 Task: Create a due date automation trigger when advanced on, on the monday of the week a card is due add dates due in 1 working days at 11:00 AM.
Action: Mouse moved to (1258, 92)
Screenshot: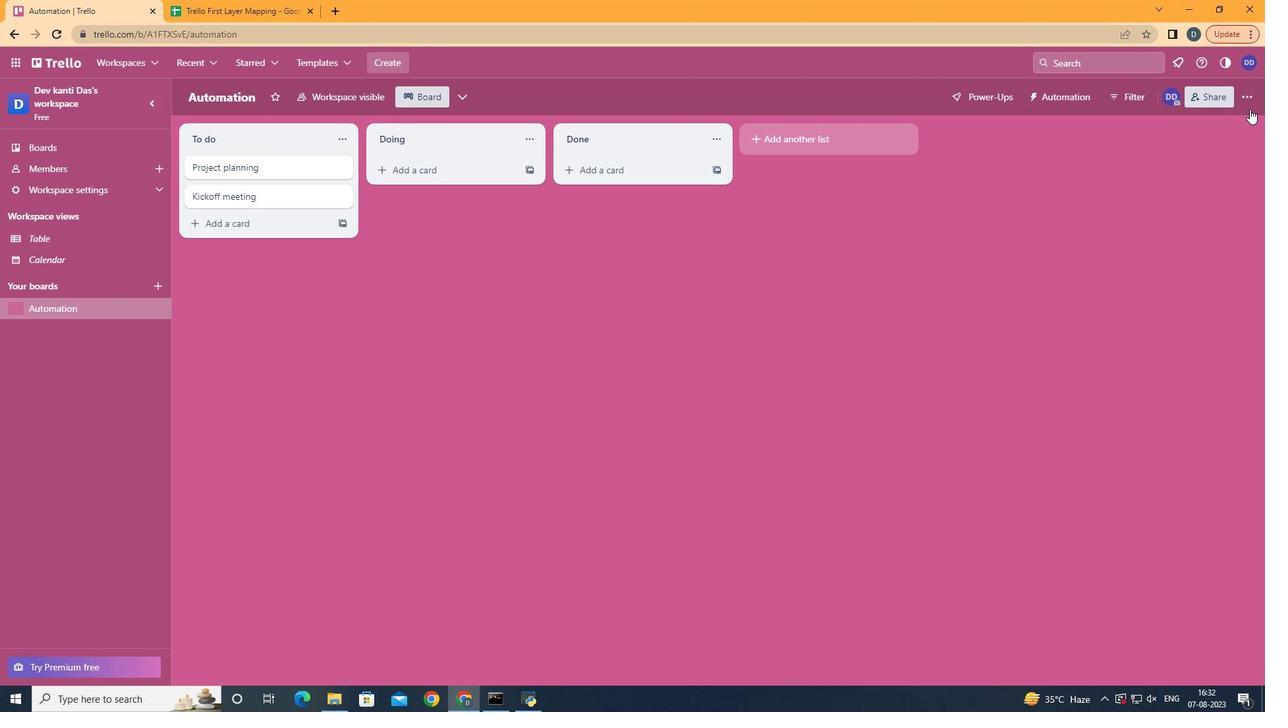 
Action: Mouse pressed left at (1258, 92)
Screenshot: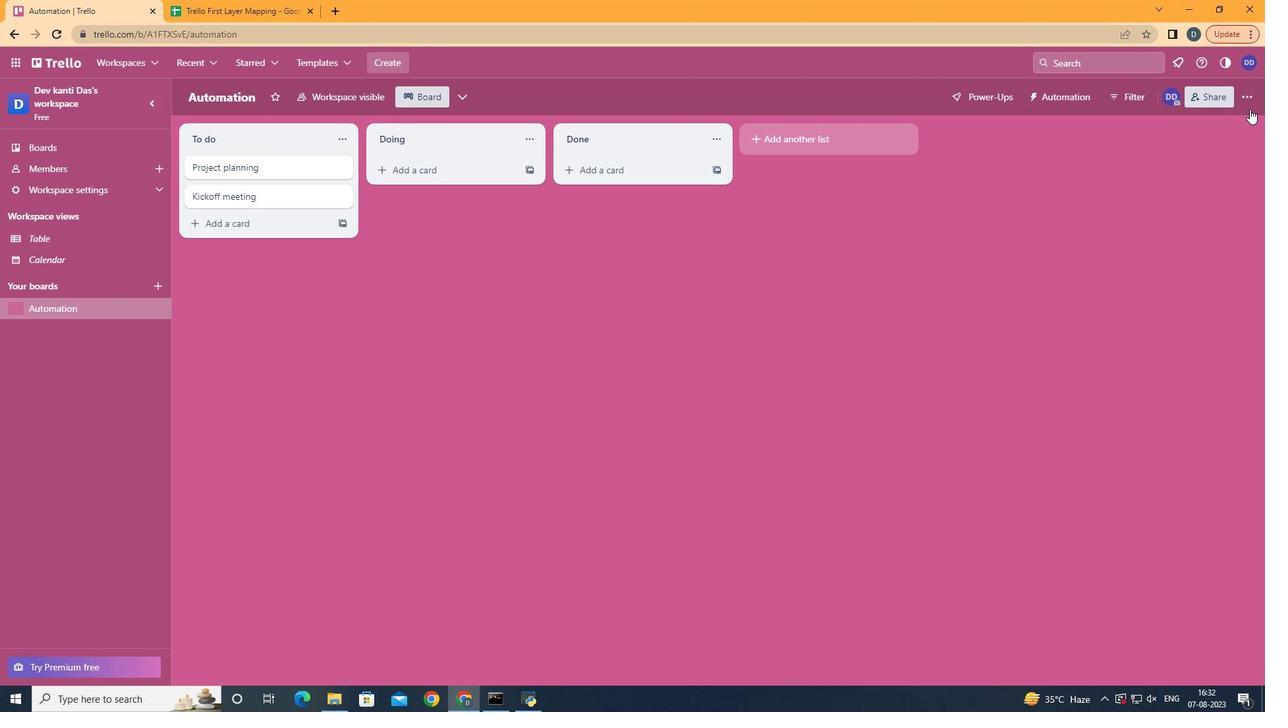 
Action: Mouse moved to (1257, 96)
Screenshot: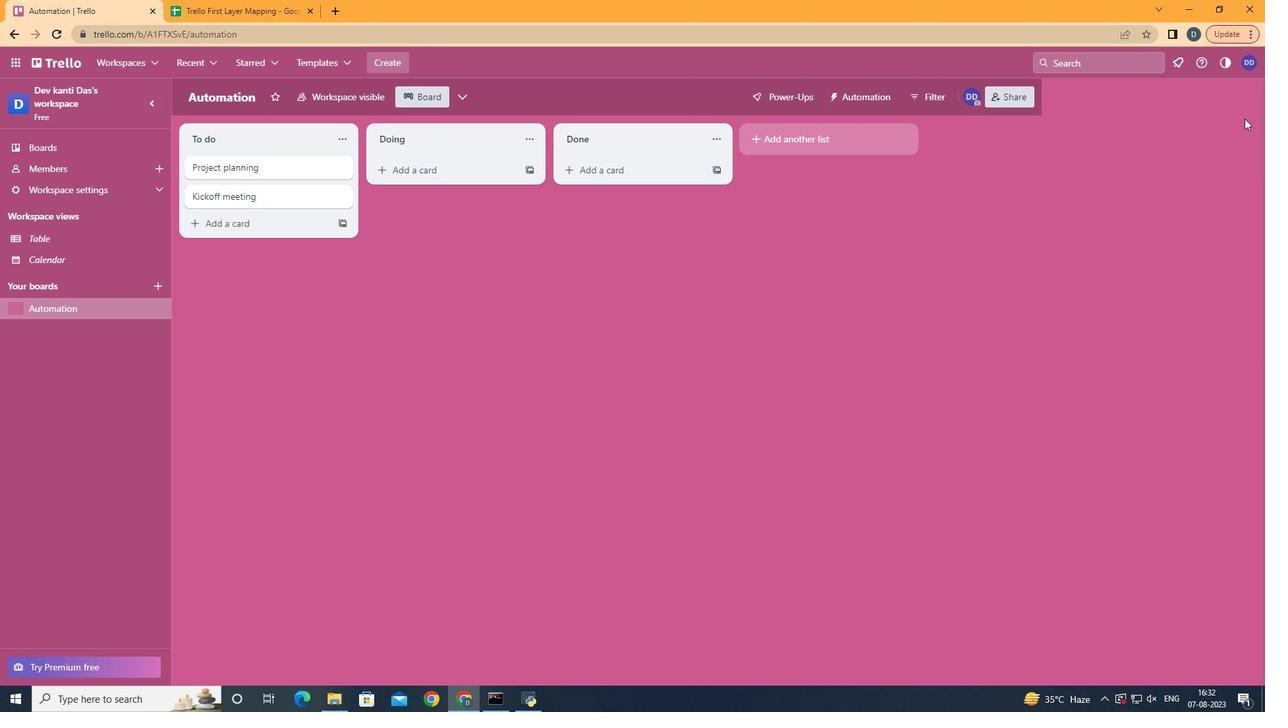 
Action: Mouse pressed left at (1257, 96)
Screenshot: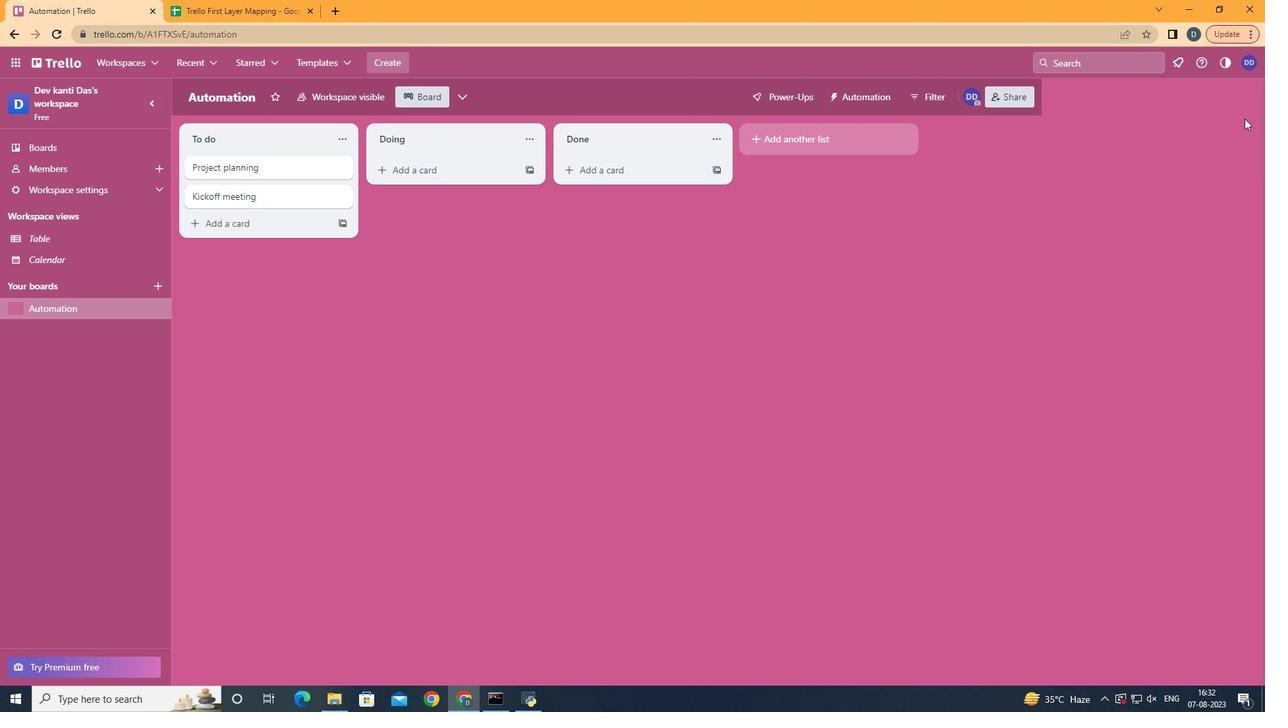 
Action: Mouse moved to (1164, 278)
Screenshot: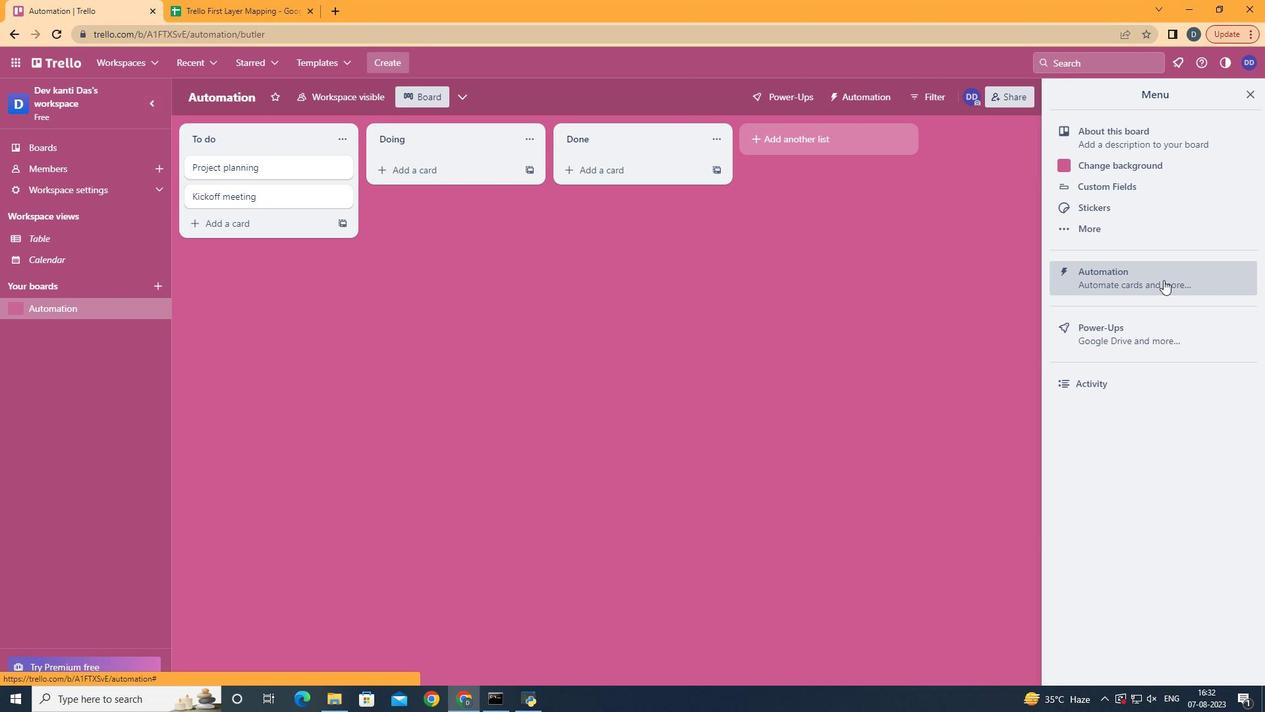 
Action: Mouse pressed left at (1164, 278)
Screenshot: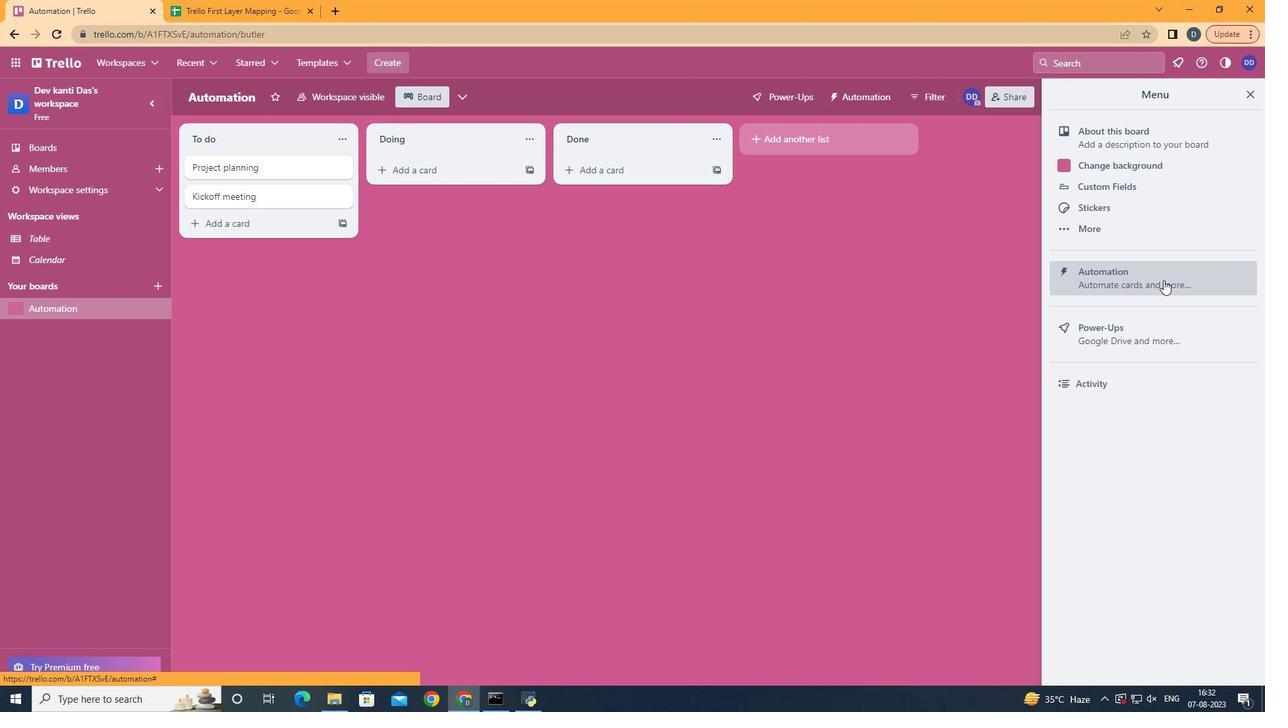 
Action: Mouse moved to (250, 270)
Screenshot: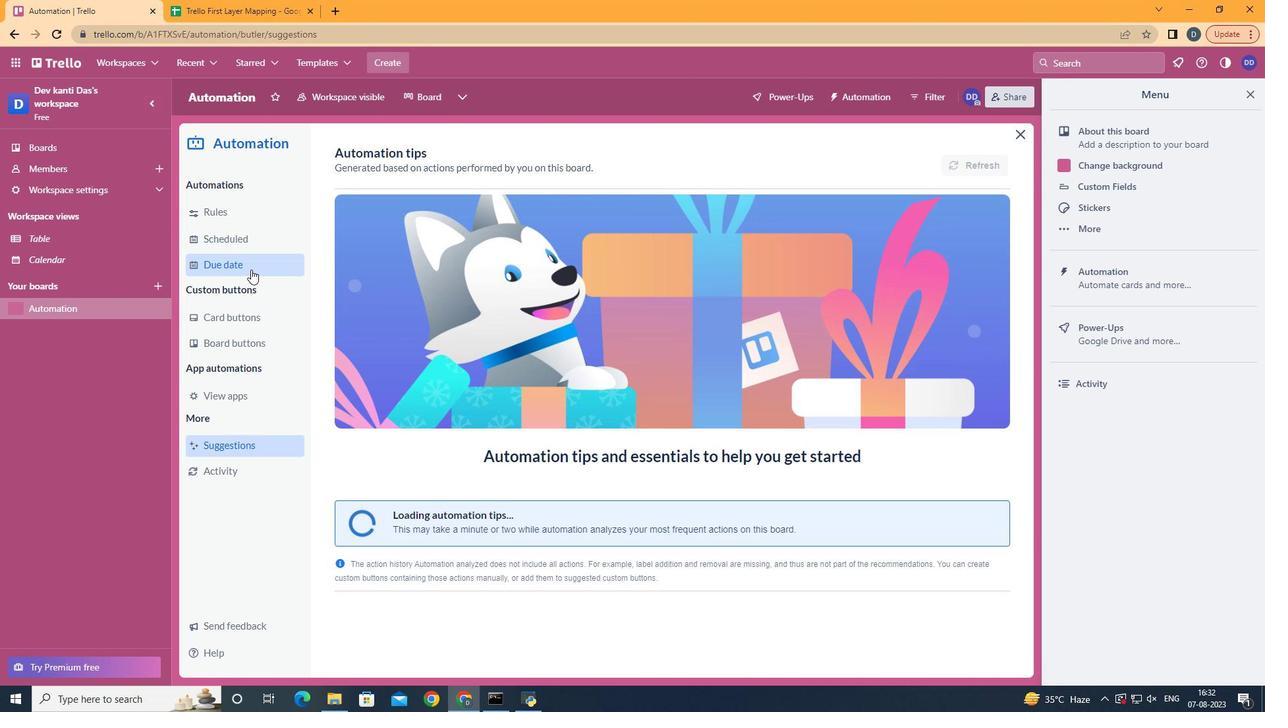 
Action: Mouse pressed left at (250, 270)
Screenshot: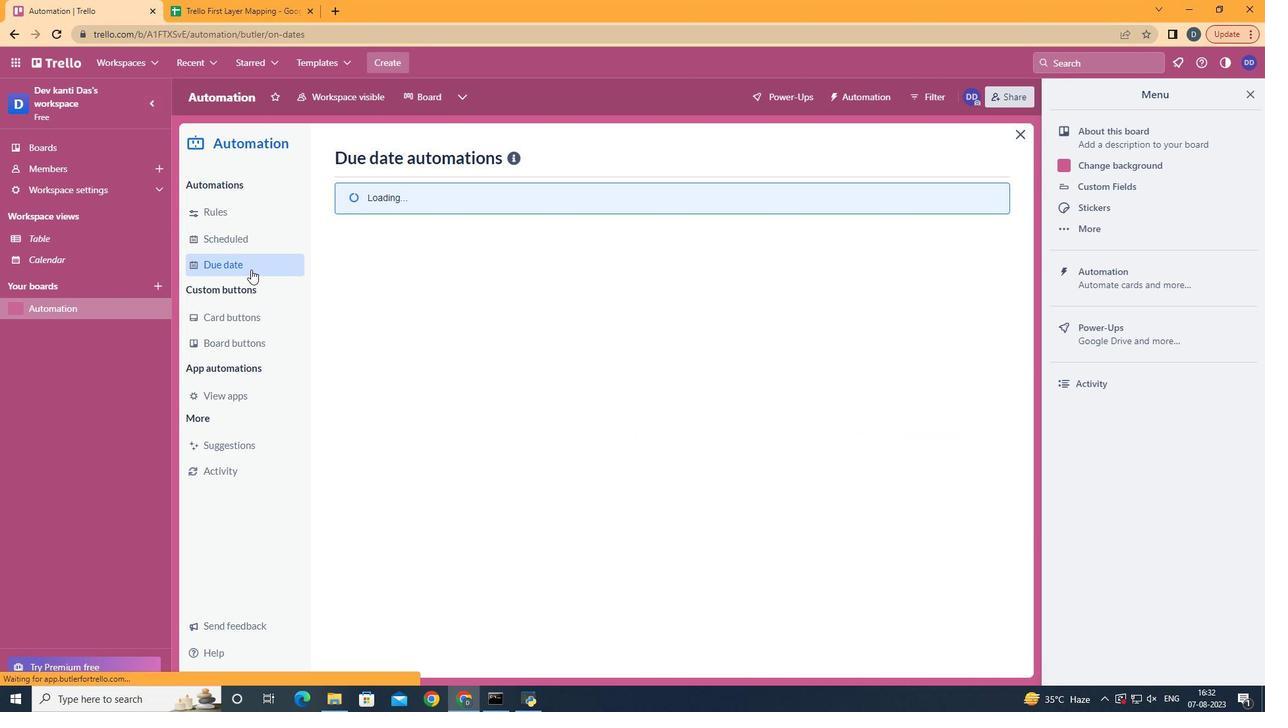 
Action: Mouse moved to (923, 156)
Screenshot: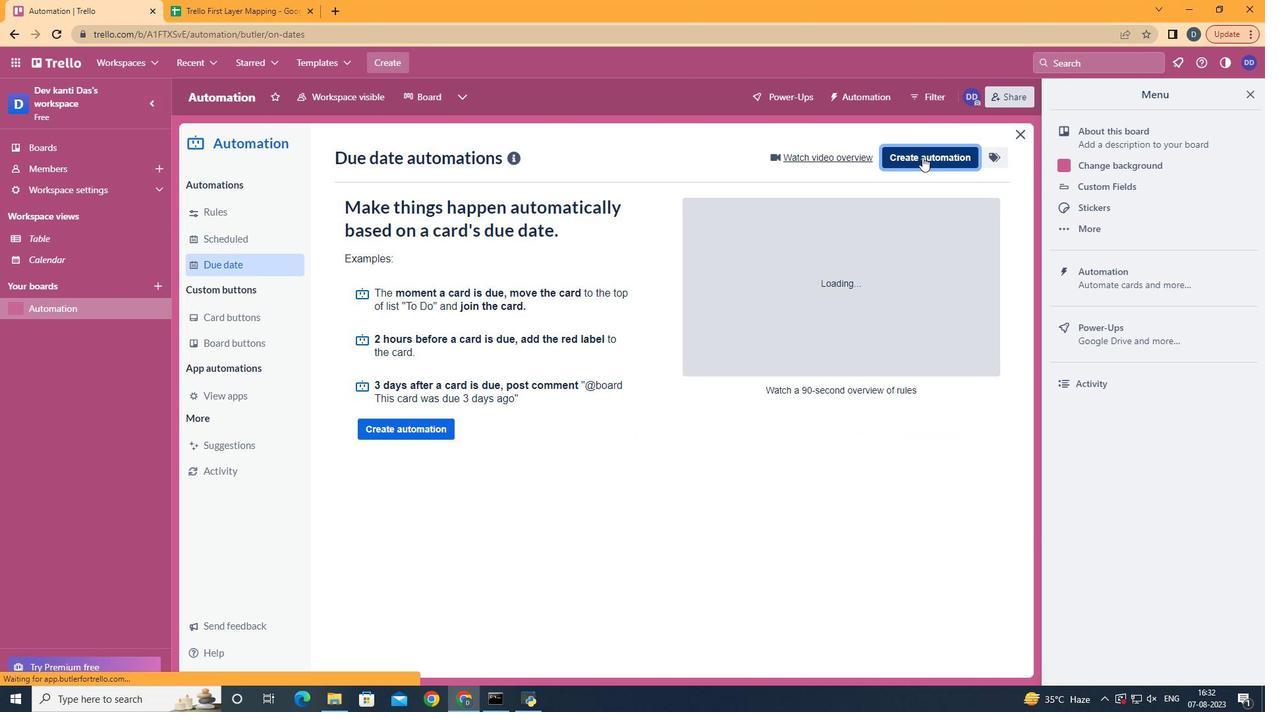 
Action: Mouse pressed left at (923, 156)
Screenshot: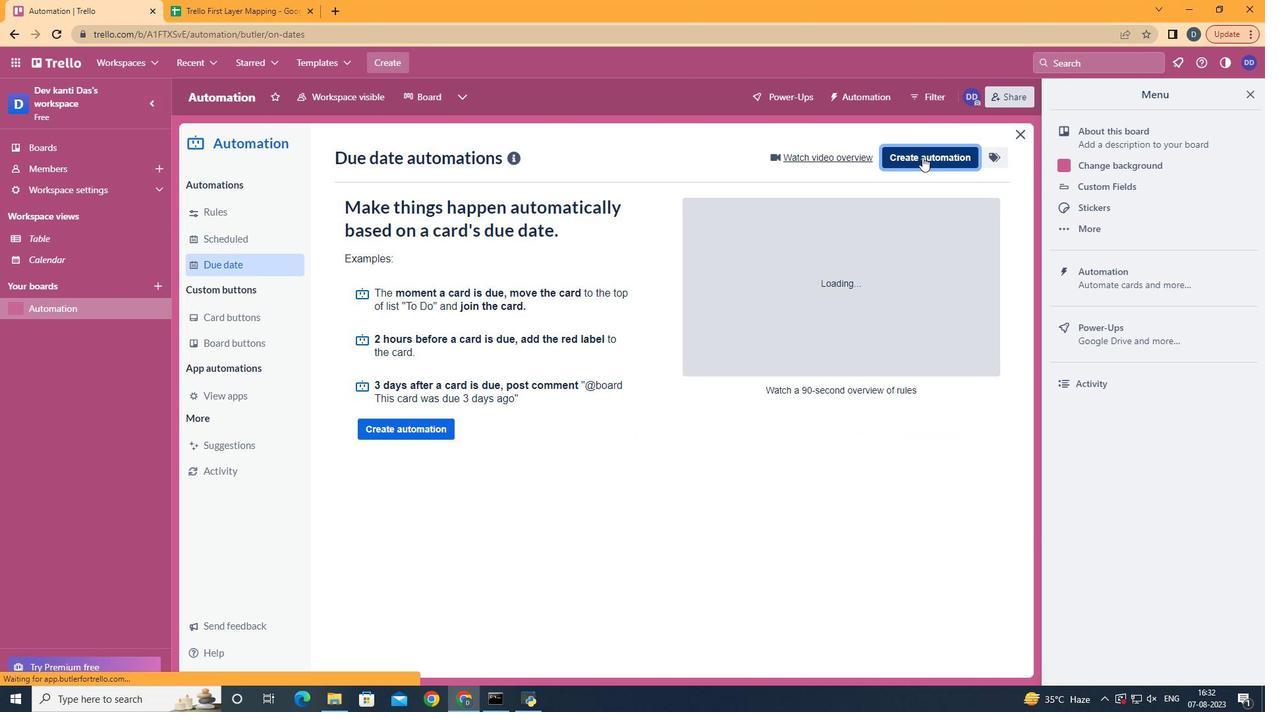 
Action: Mouse moved to (700, 282)
Screenshot: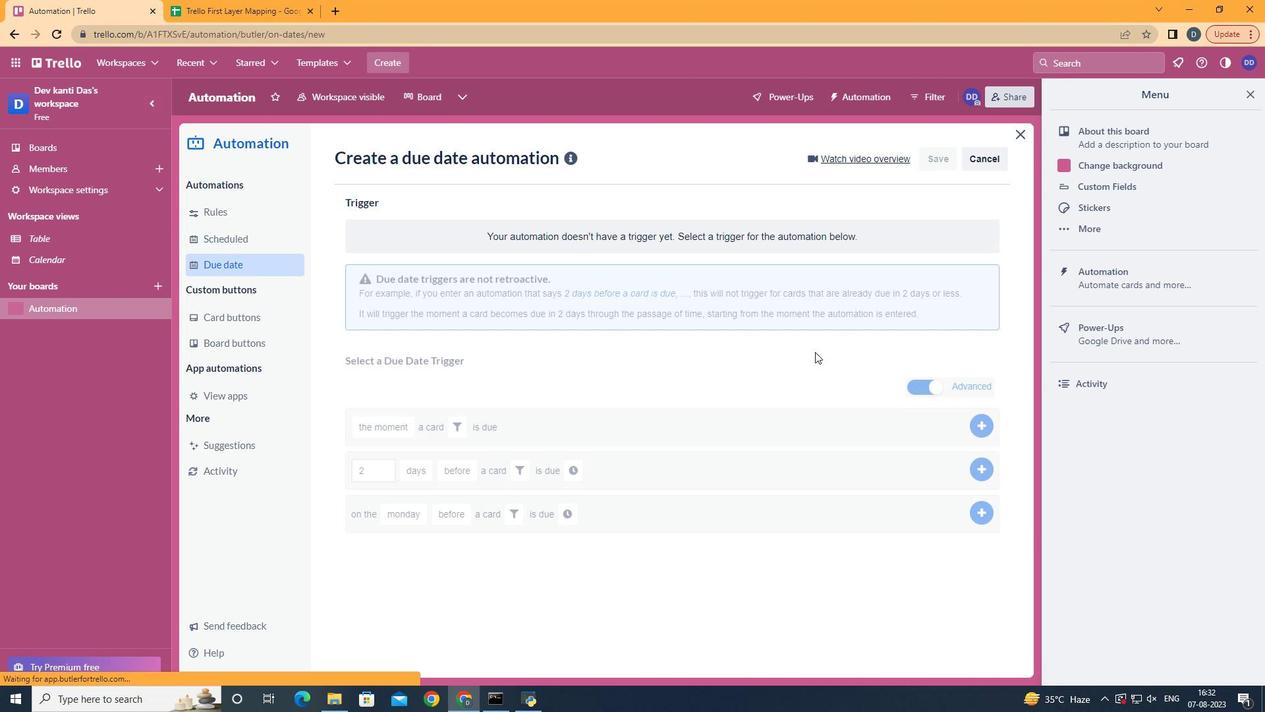 
Action: Mouse pressed left at (700, 282)
Screenshot: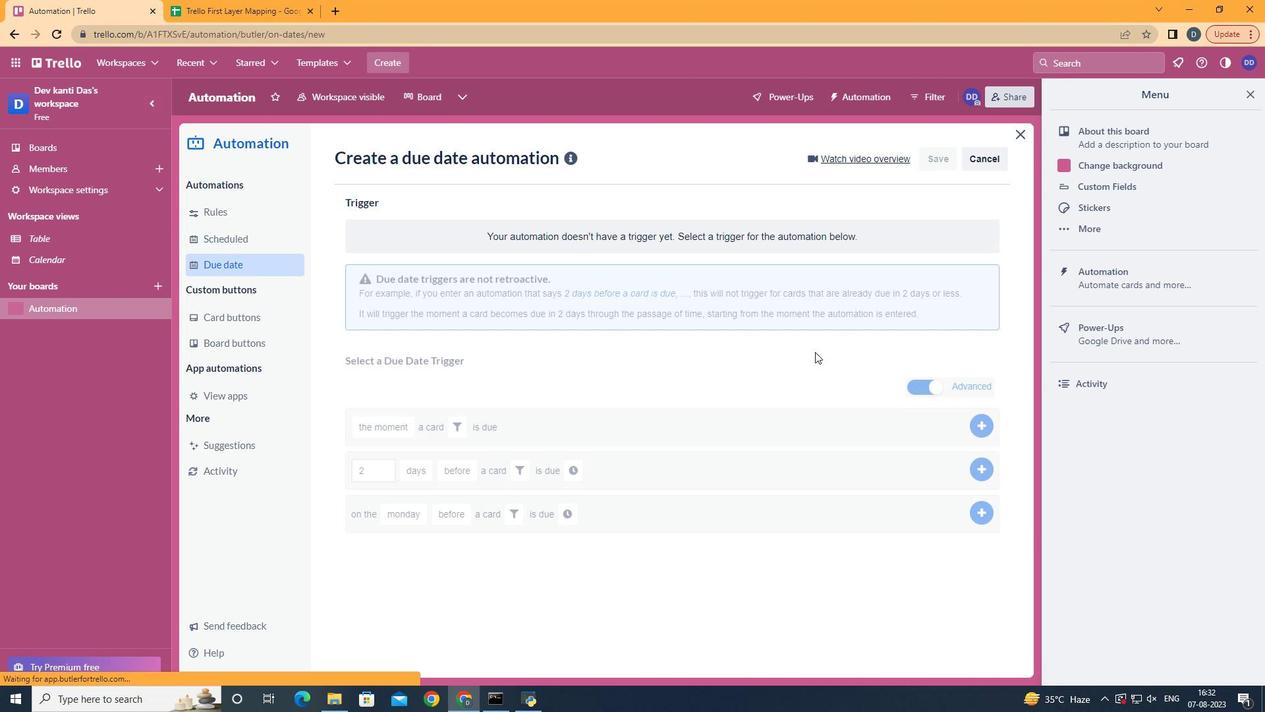 
Action: Mouse moved to (417, 344)
Screenshot: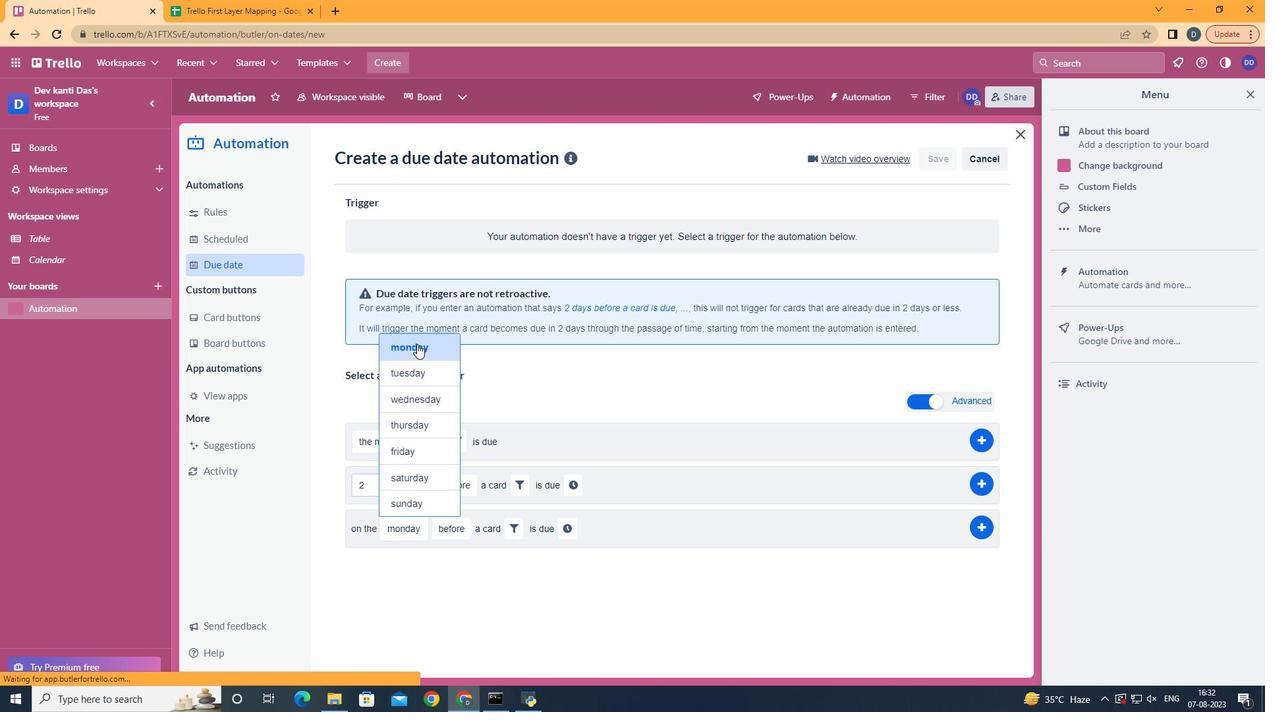 
Action: Mouse pressed left at (417, 344)
Screenshot: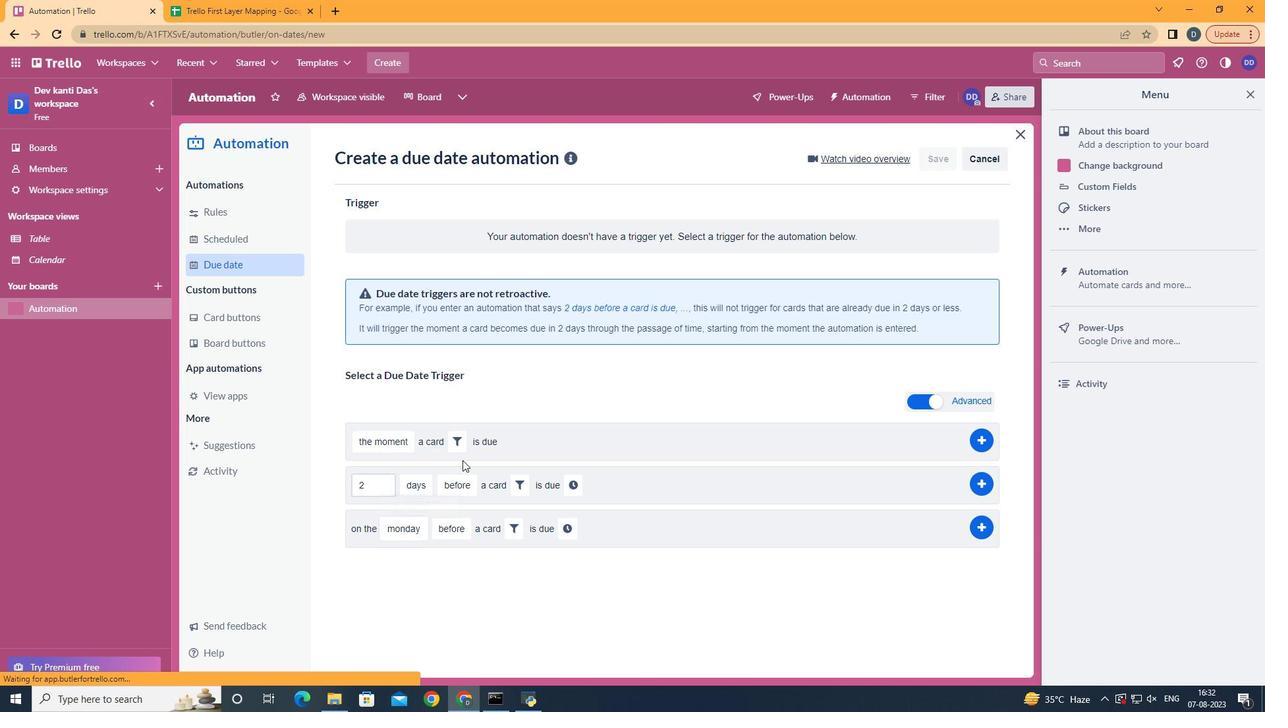 
Action: Mouse moved to (479, 610)
Screenshot: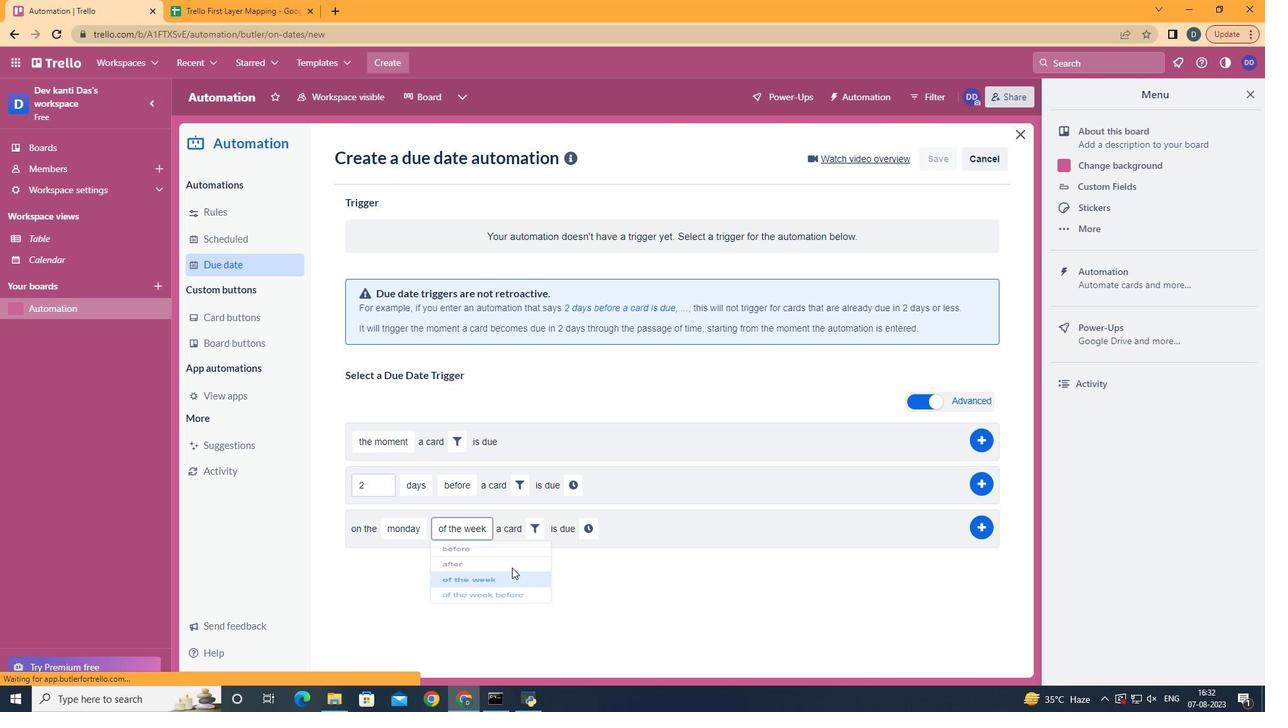 
Action: Mouse pressed left at (479, 610)
Screenshot: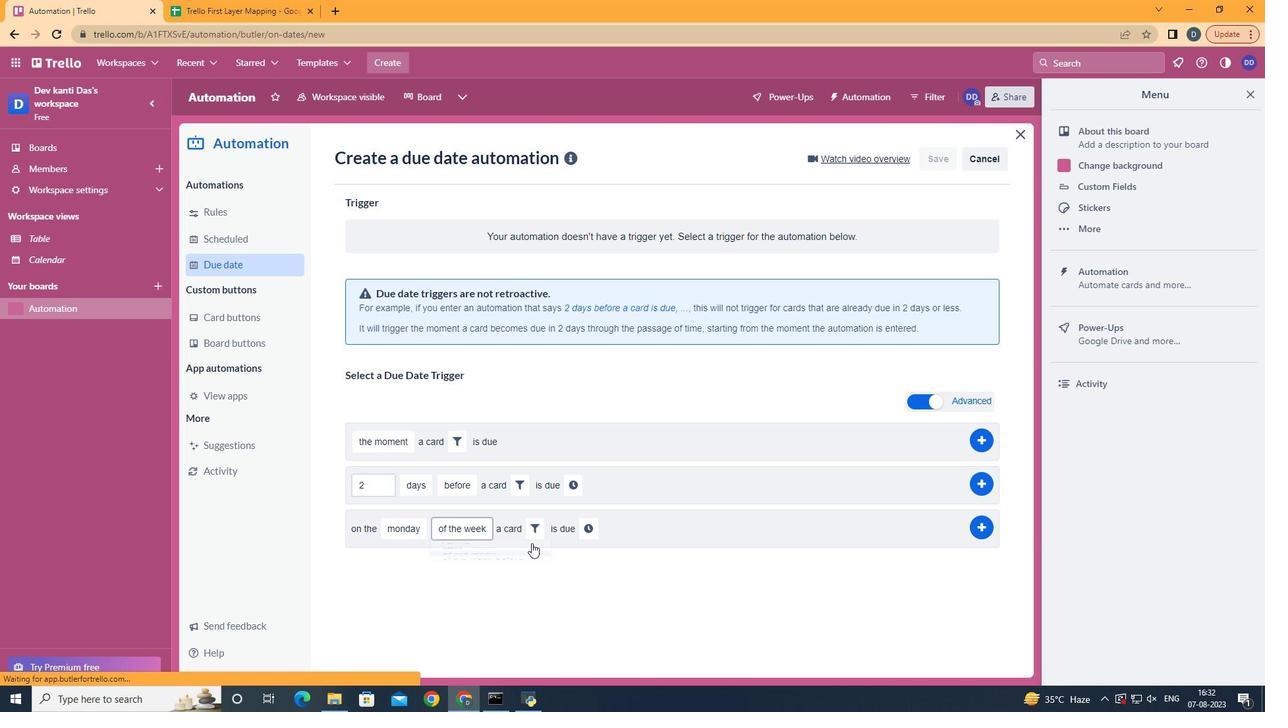 
Action: Mouse moved to (536, 532)
Screenshot: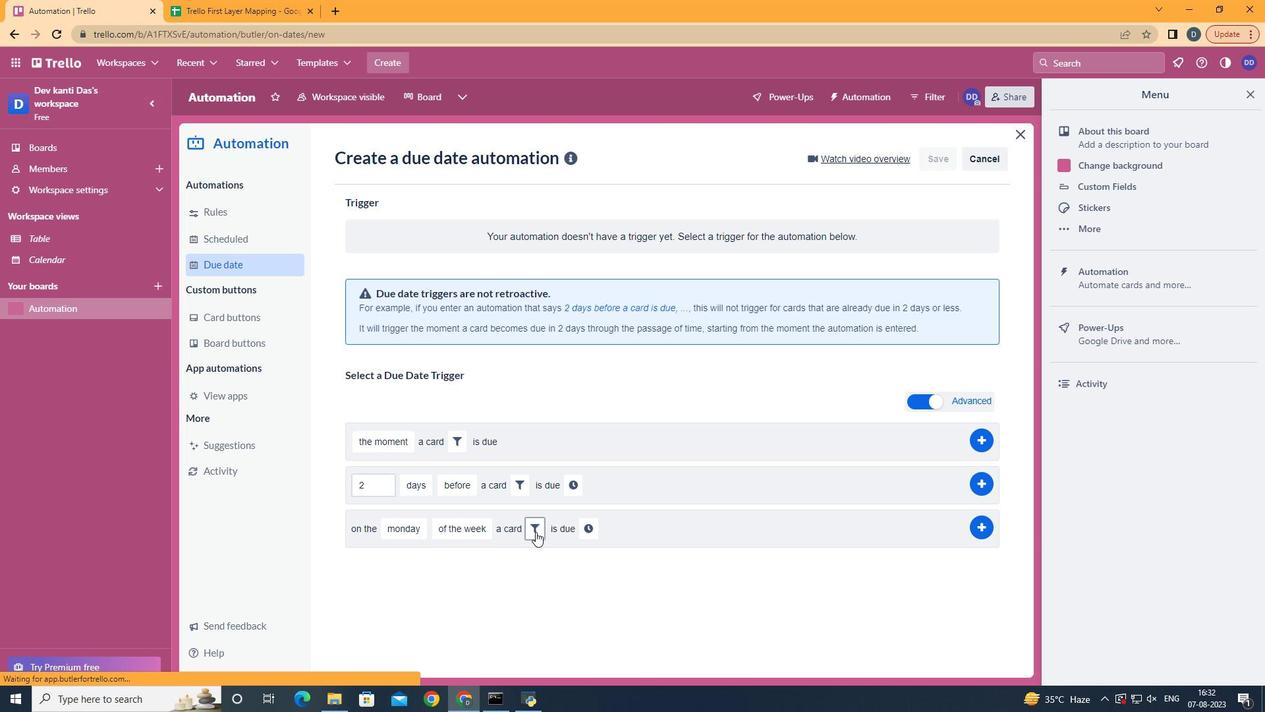 
Action: Mouse pressed left at (536, 532)
Screenshot: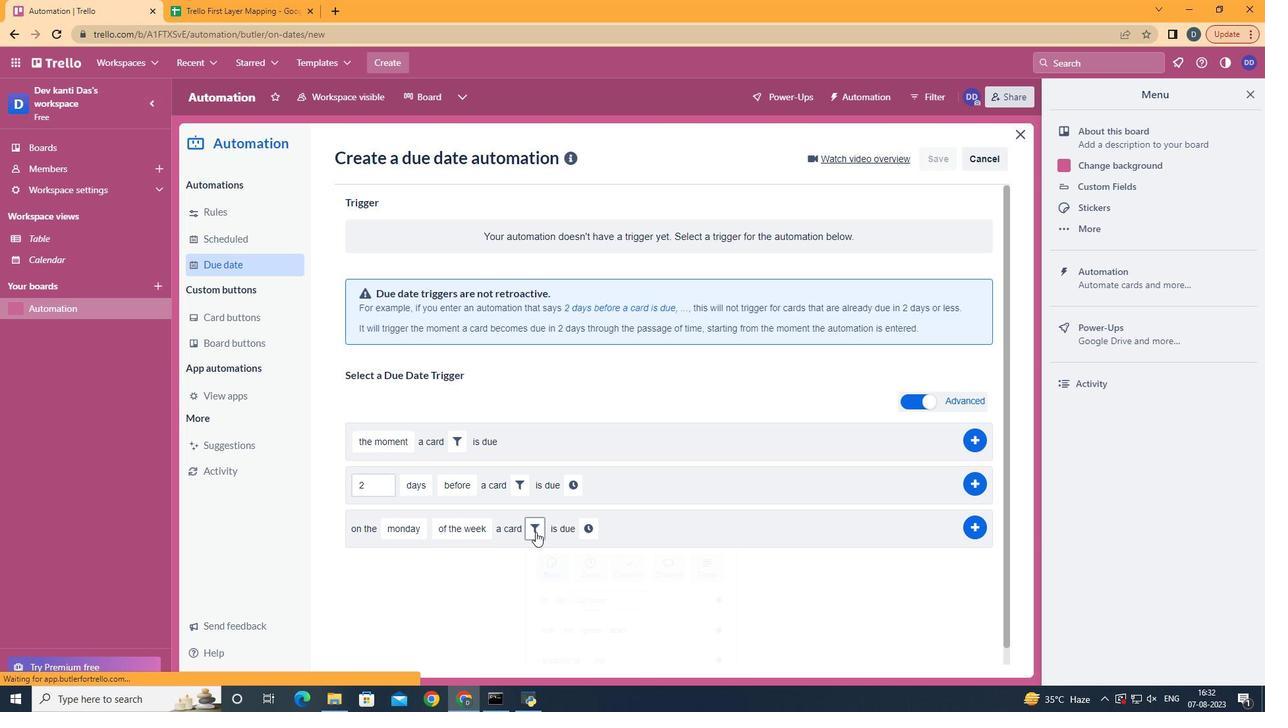 
Action: Mouse moved to (615, 574)
Screenshot: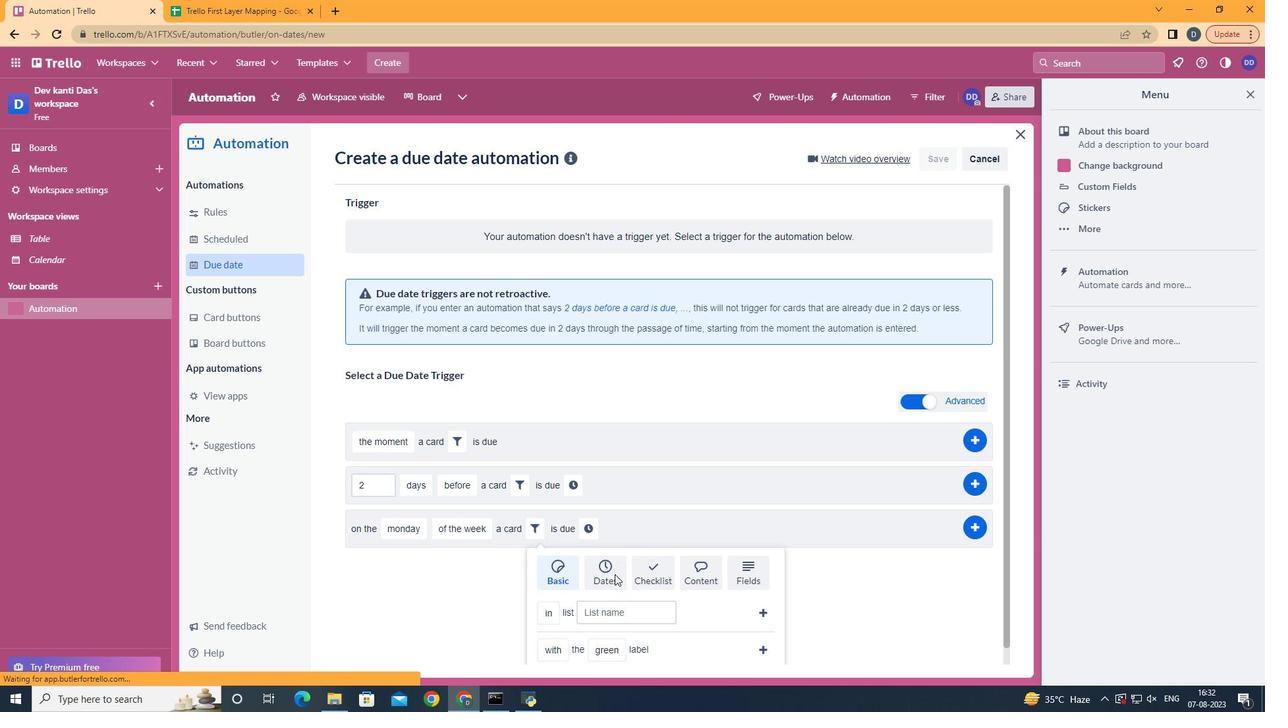 
Action: Mouse pressed left at (615, 574)
Screenshot: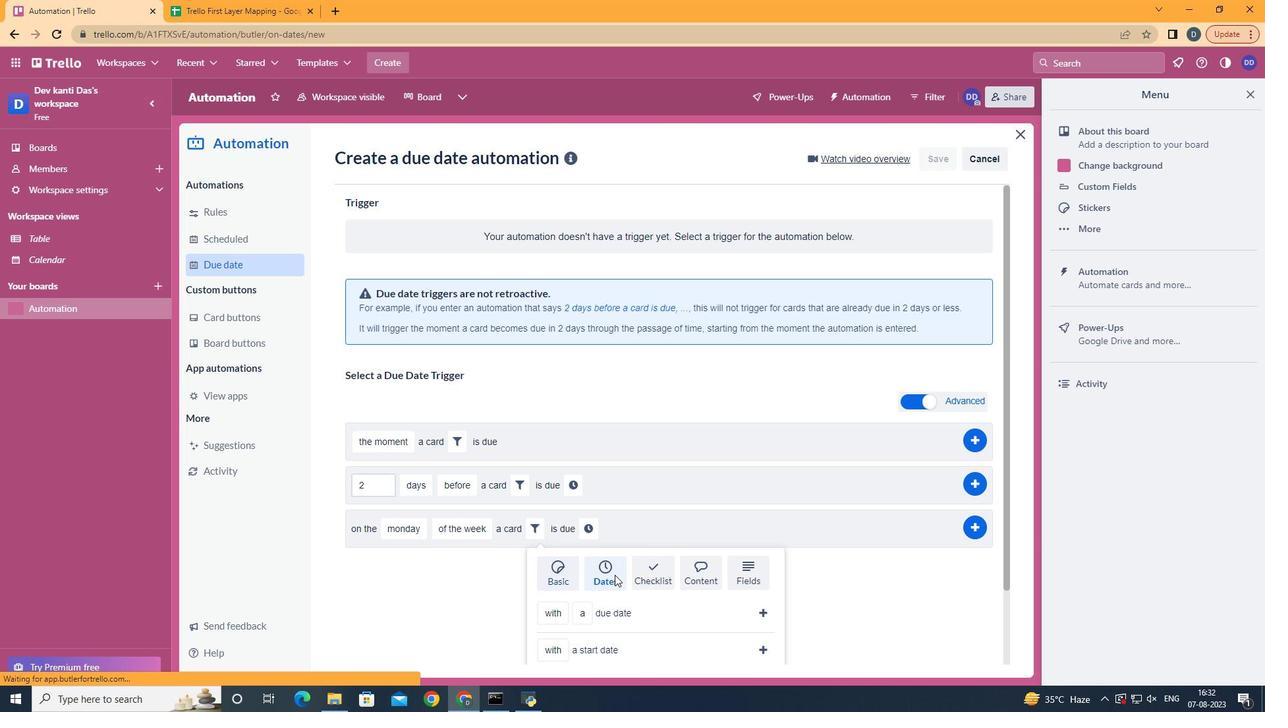 
Action: Mouse moved to (617, 574)
Screenshot: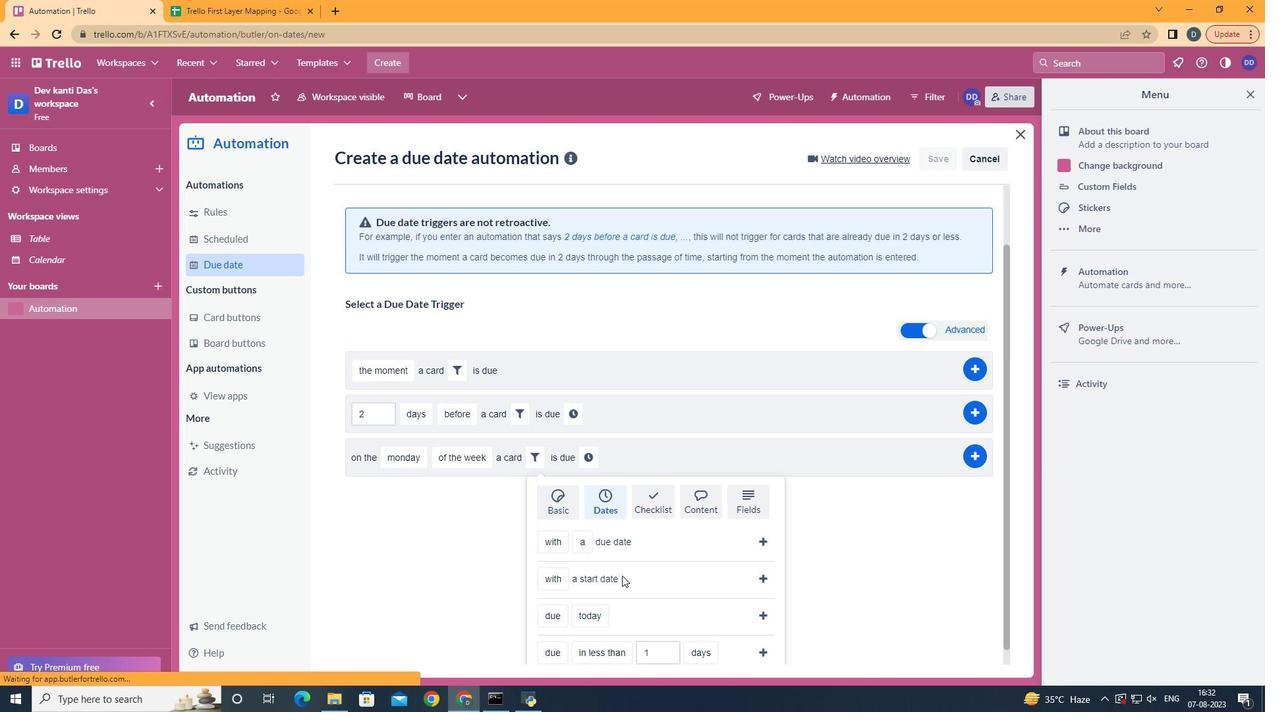 
Action: Mouse scrolled (617, 573) with delta (0, 0)
Screenshot: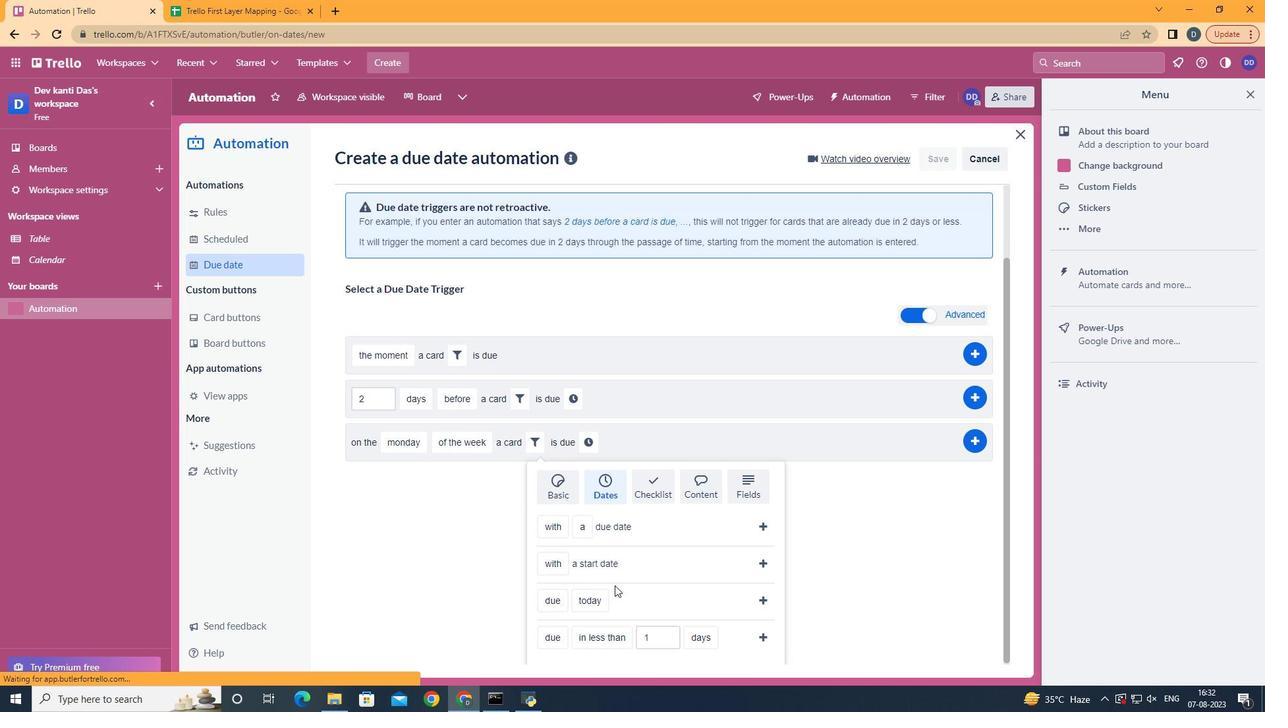 
Action: Mouse scrolled (617, 573) with delta (0, 0)
Screenshot: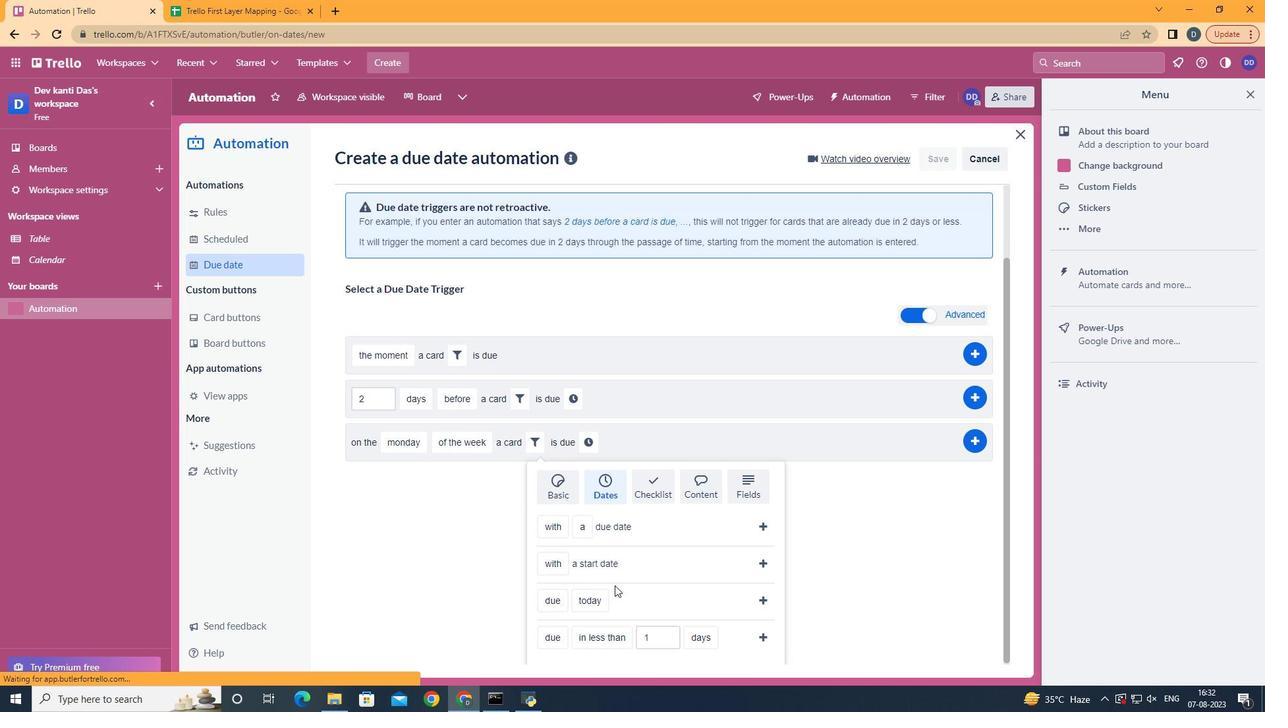 
Action: Mouse moved to (619, 574)
Screenshot: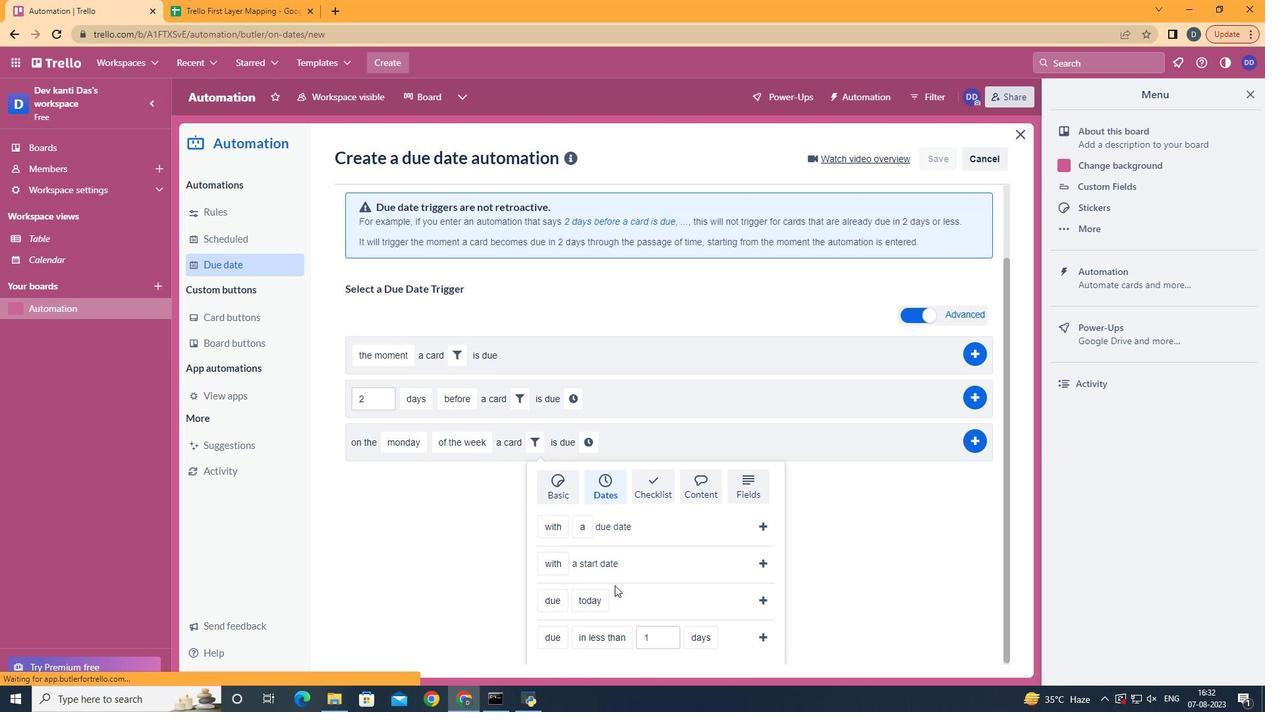 
Action: Mouse scrolled (619, 573) with delta (0, 0)
Screenshot: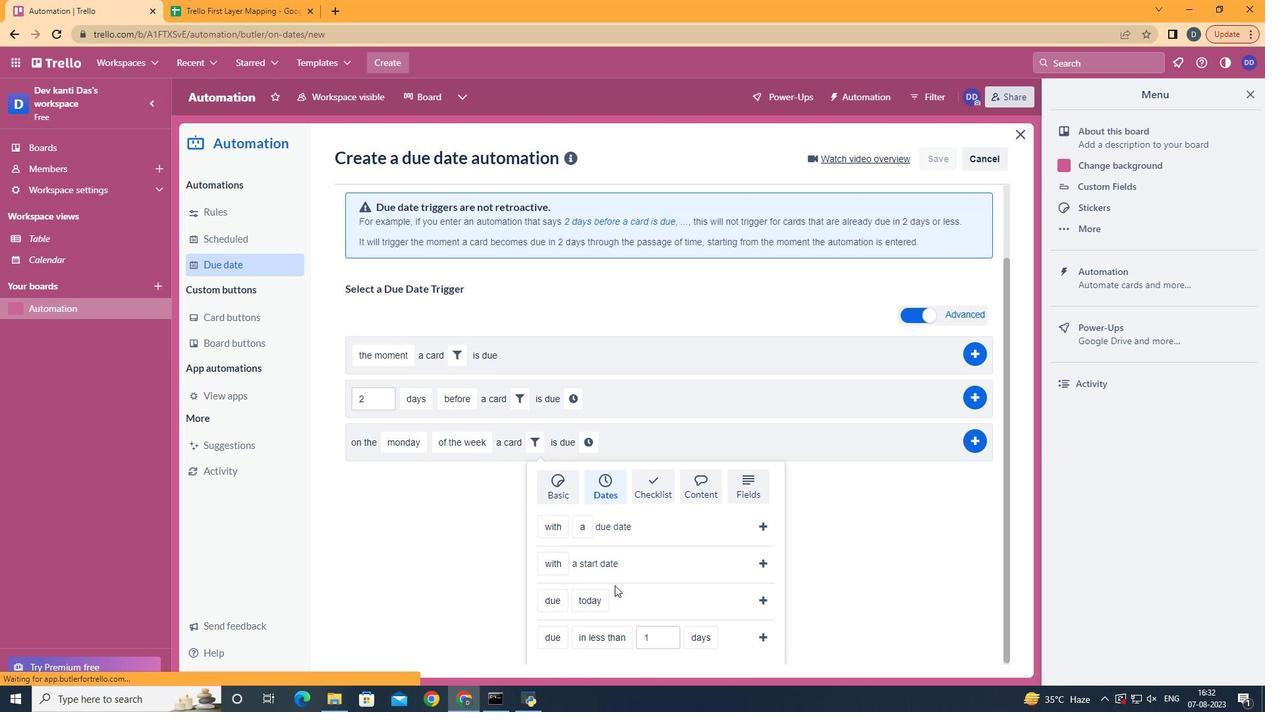 
Action: Mouse moved to (620, 574)
Screenshot: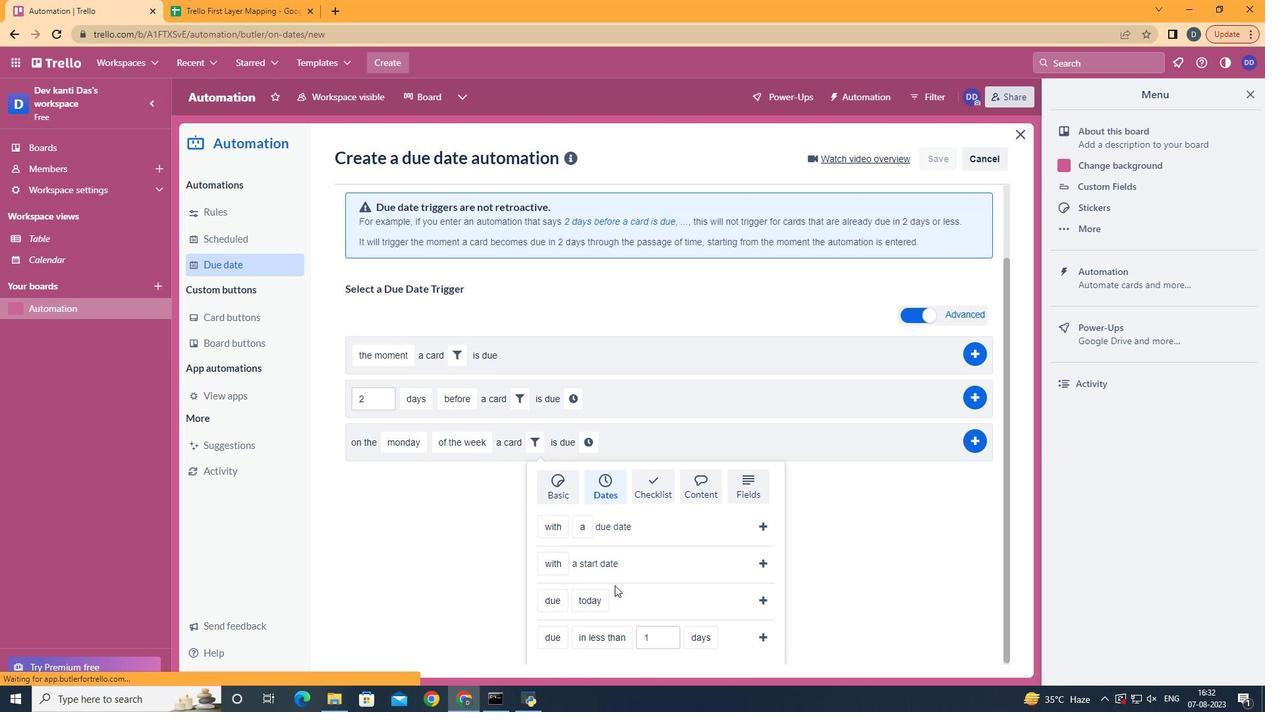 
Action: Mouse scrolled (620, 573) with delta (0, 0)
Screenshot: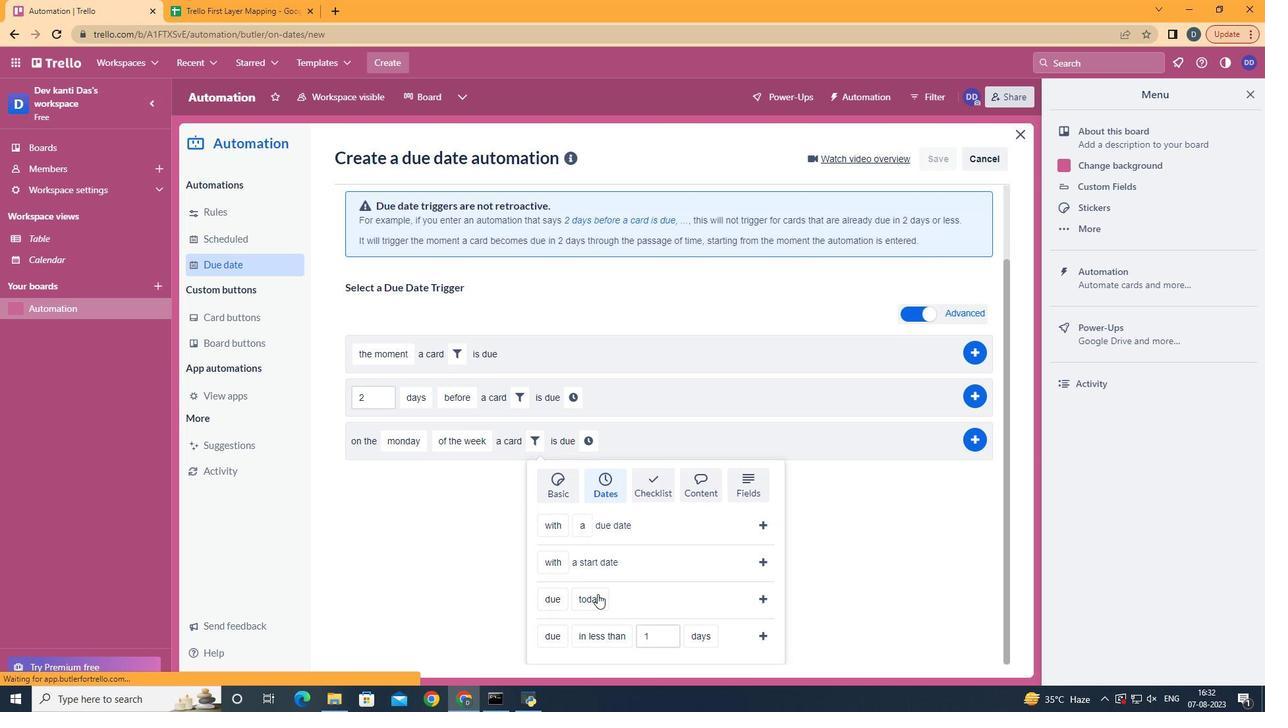 
Action: Mouse moved to (569, 576)
Screenshot: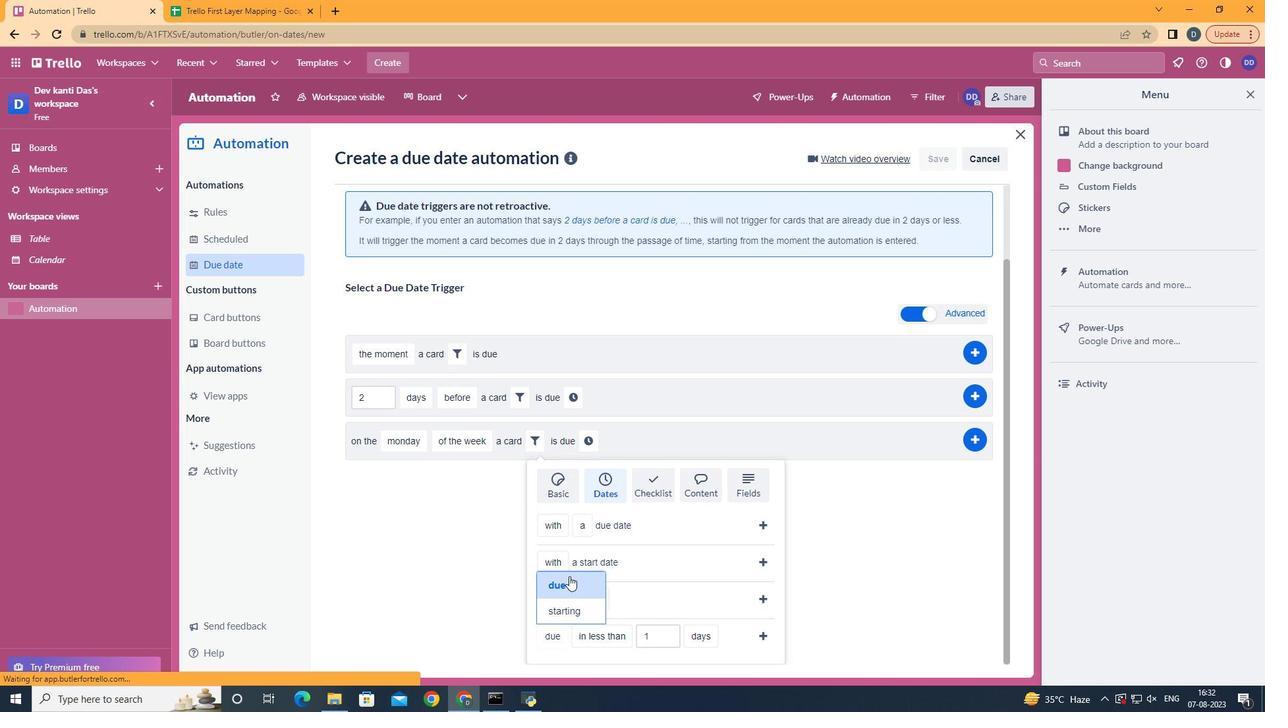 
Action: Mouse pressed left at (569, 576)
Screenshot: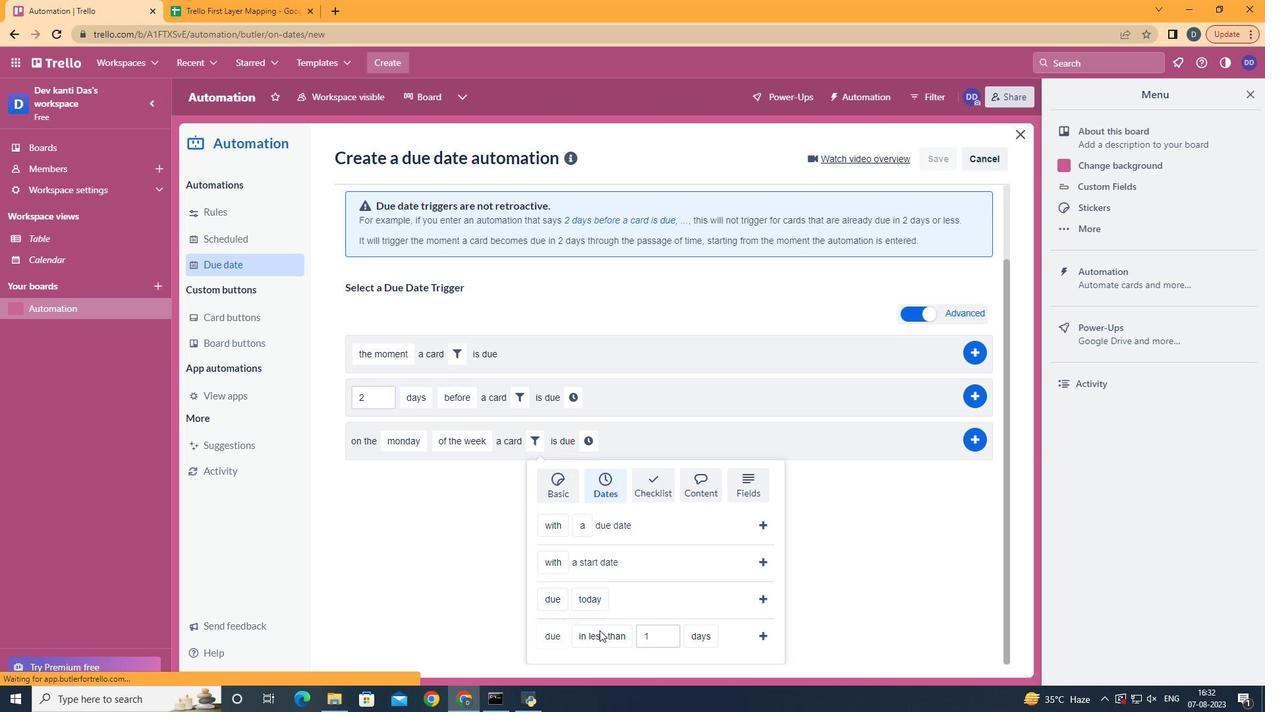 
Action: Mouse moved to (624, 588)
Screenshot: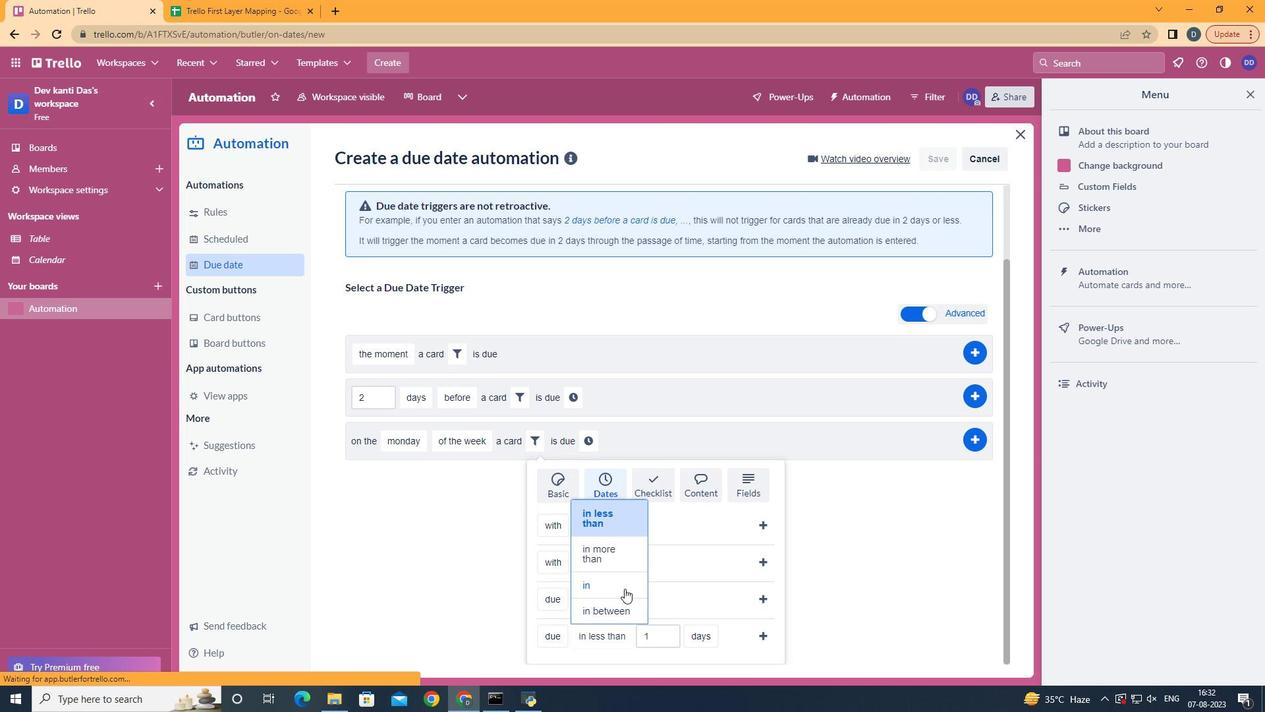 
Action: Mouse pressed left at (624, 588)
Screenshot: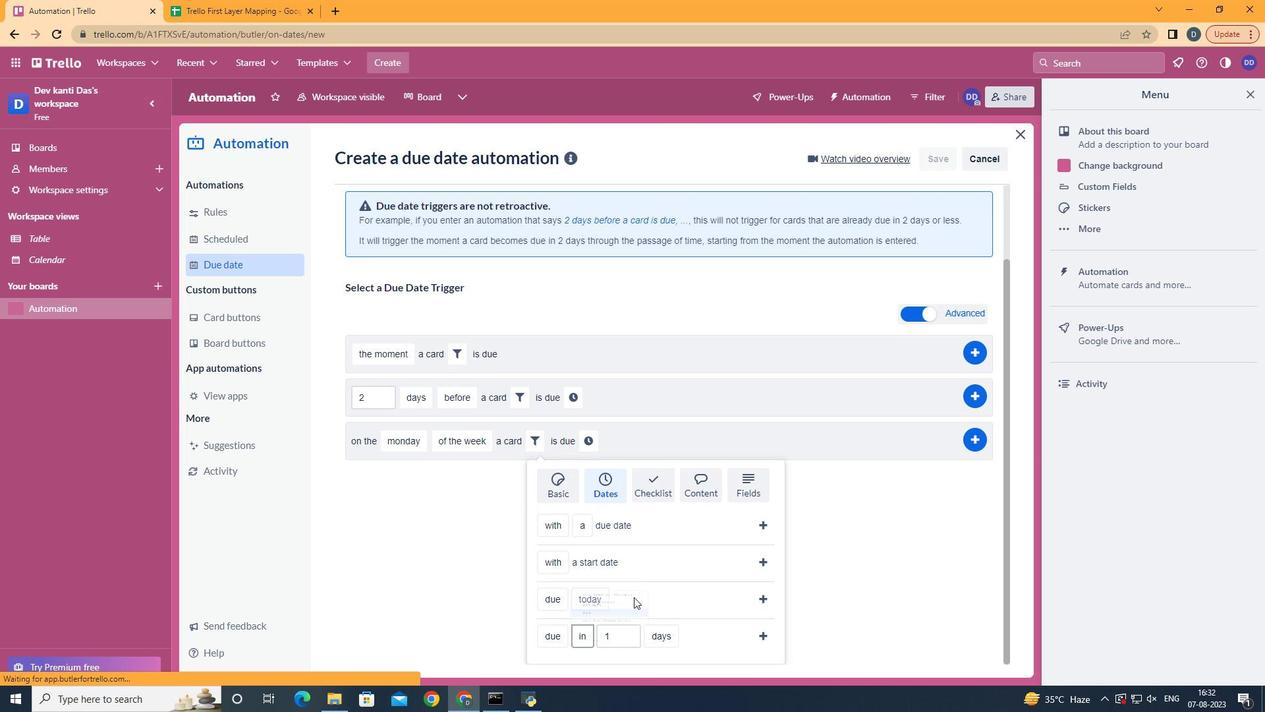 
Action: Mouse moved to (677, 613)
Screenshot: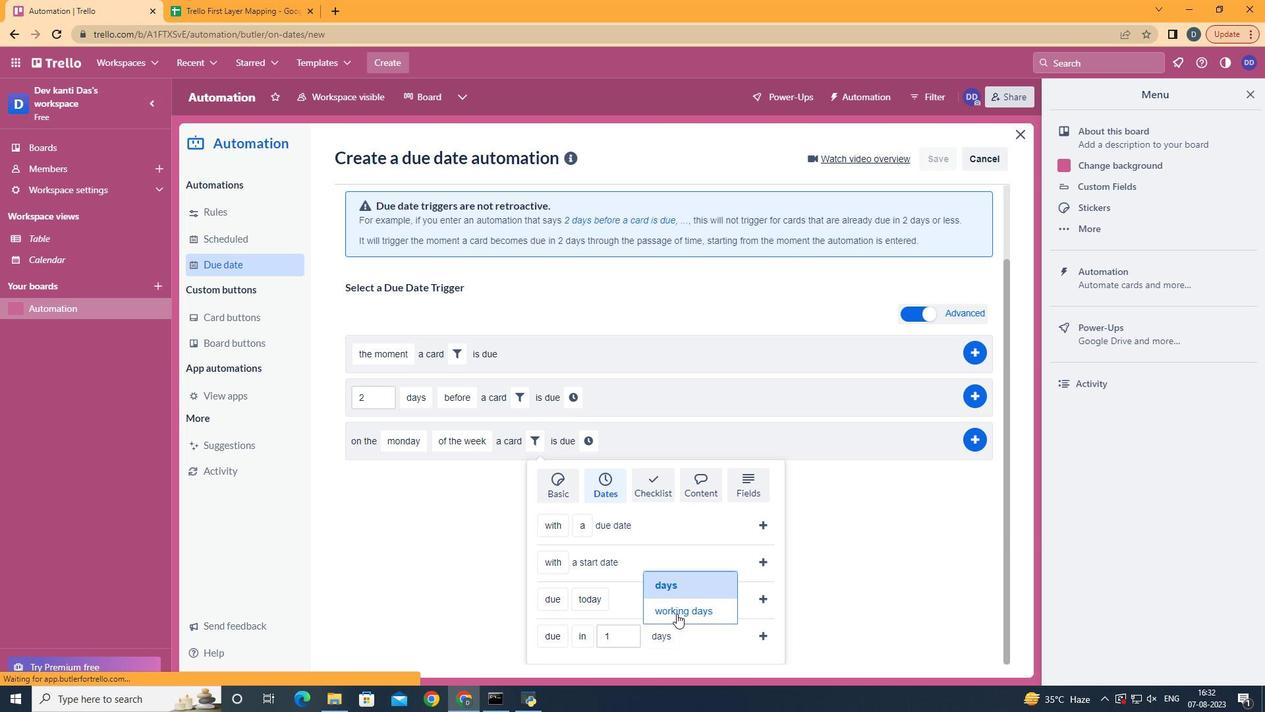 
Action: Mouse pressed left at (677, 613)
Screenshot: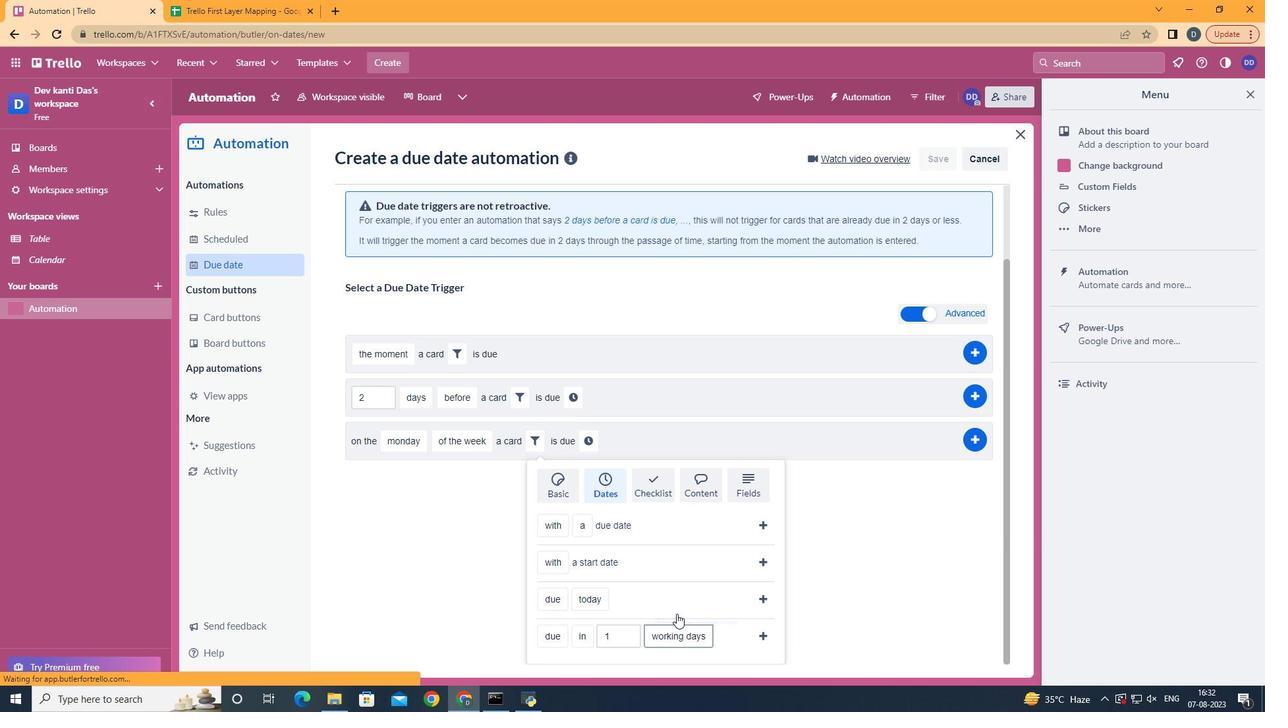 
Action: Mouse moved to (754, 632)
Screenshot: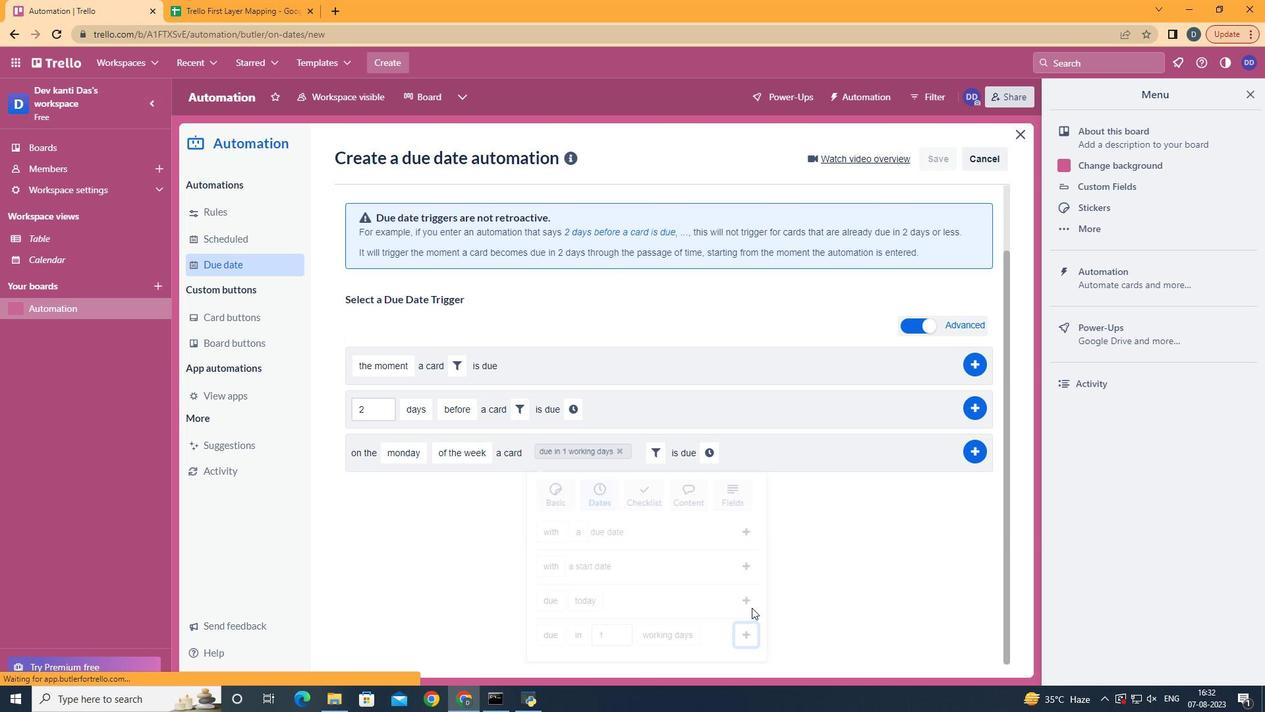 
Action: Mouse pressed left at (754, 632)
Screenshot: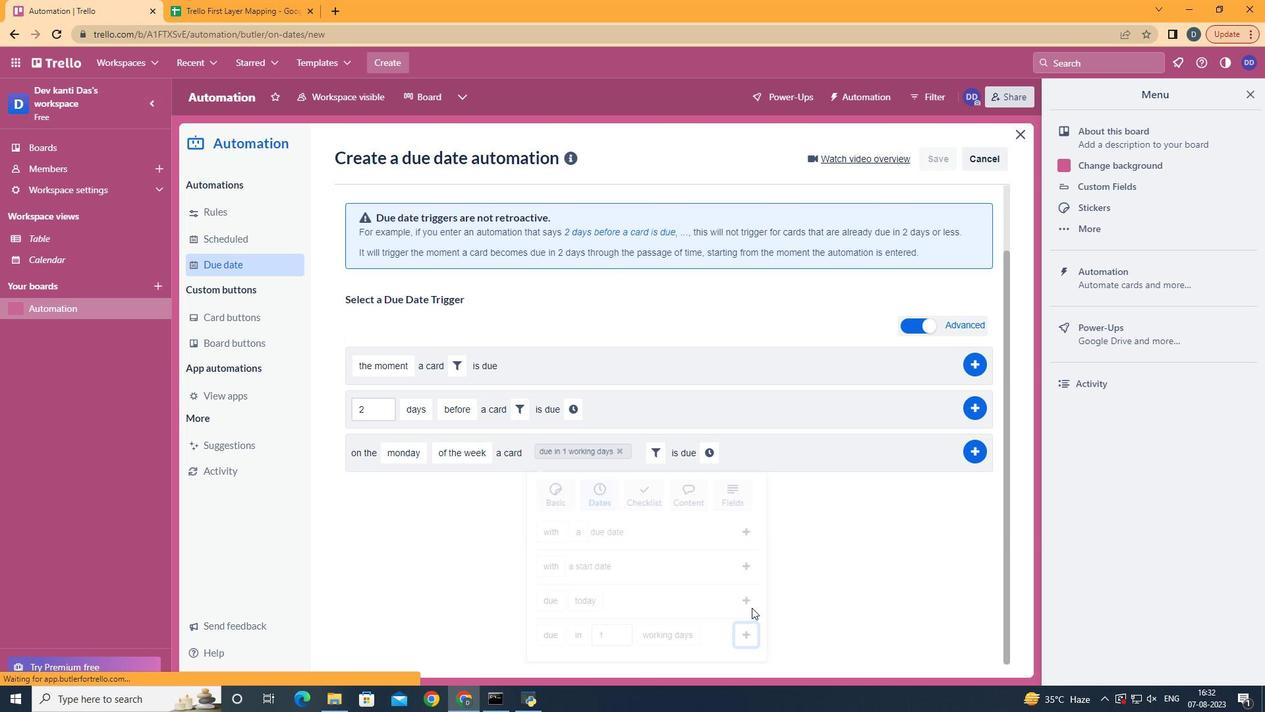
Action: Mouse moved to (719, 534)
Screenshot: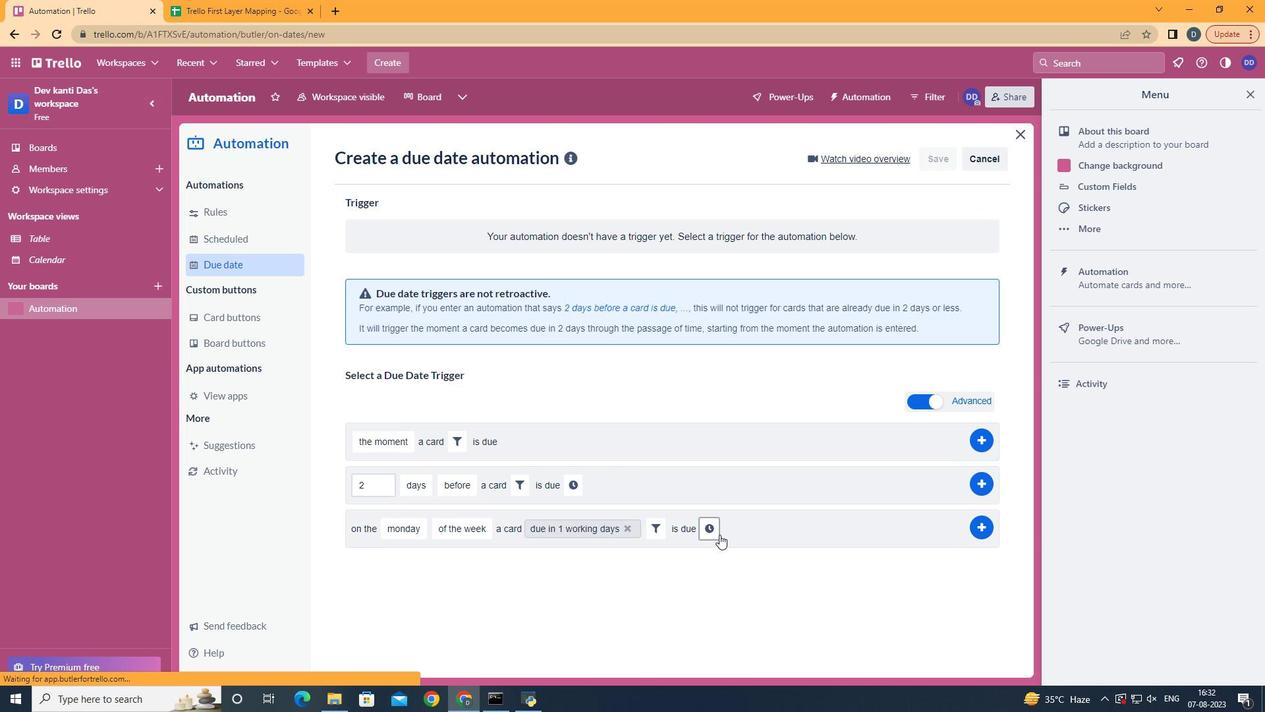 
Action: Mouse pressed left at (719, 534)
Screenshot: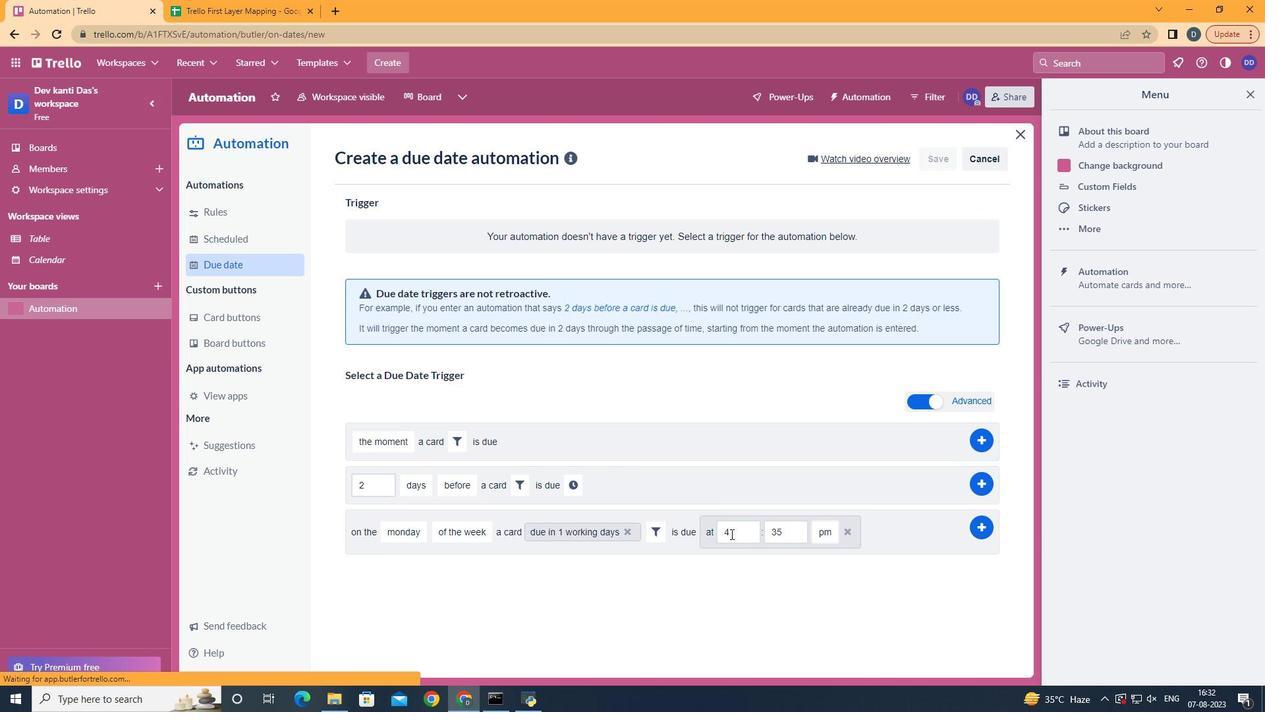 
Action: Mouse moved to (731, 534)
Screenshot: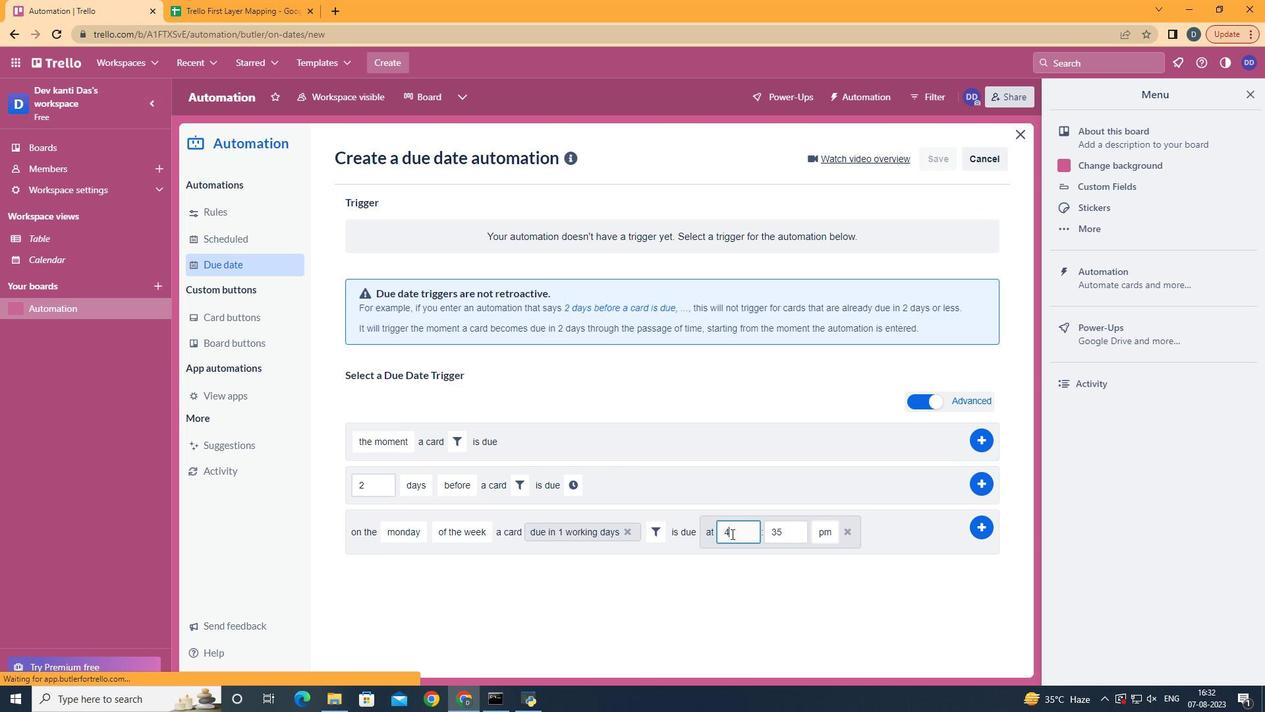 
Action: Mouse pressed left at (731, 534)
Screenshot: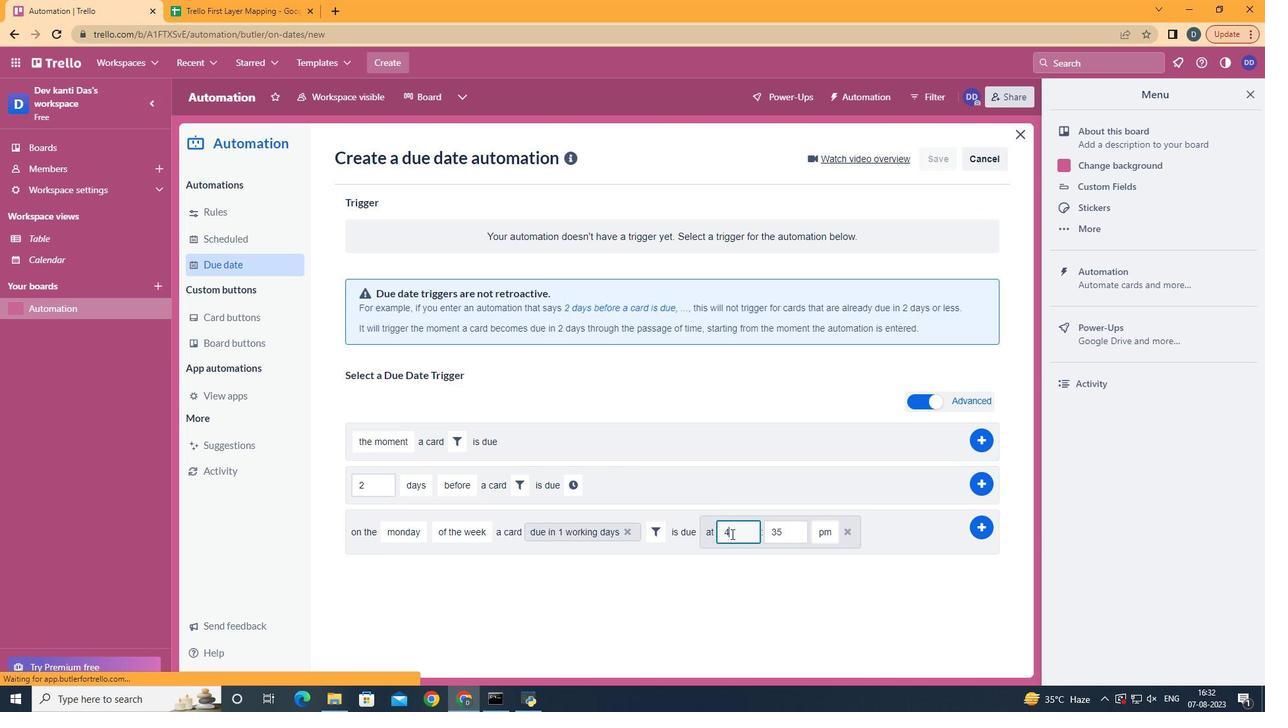 
Action: Key pressed <Key.backspace>11
Screenshot: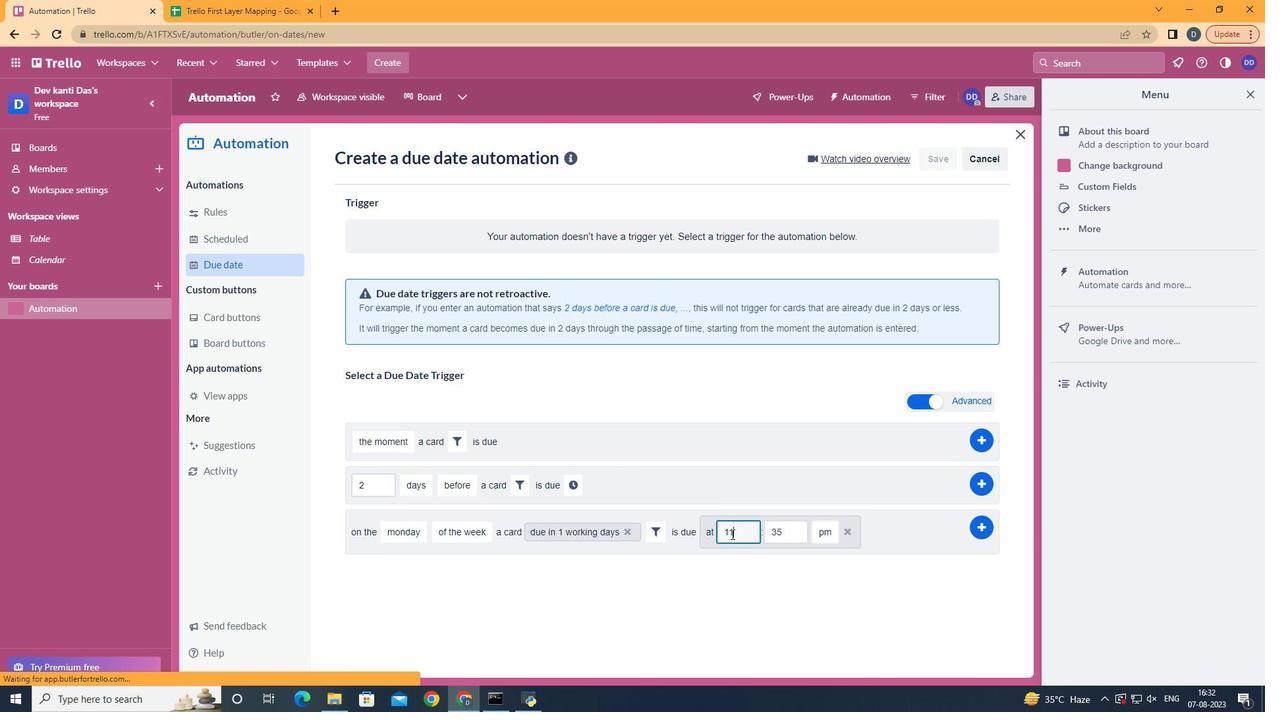 
Action: Mouse moved to (781, 533)
Screenshot: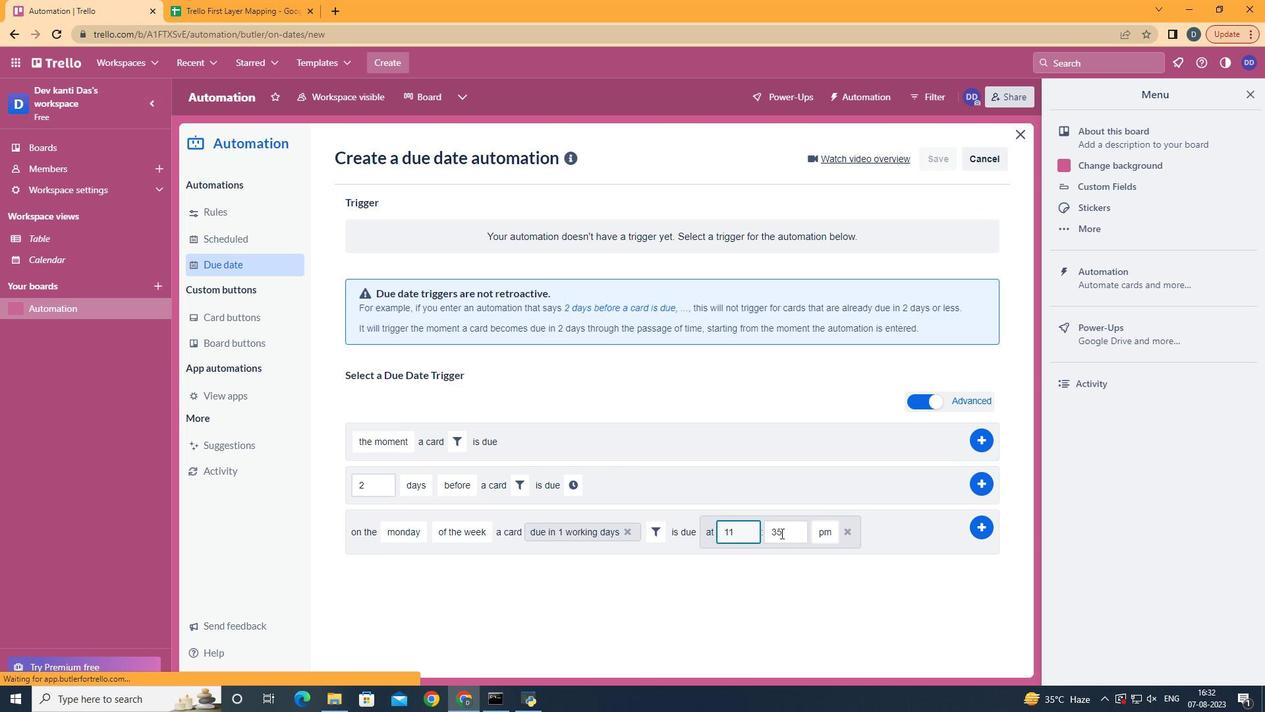 
Action: Mouse pressed left at (781, 533)
Screenshot: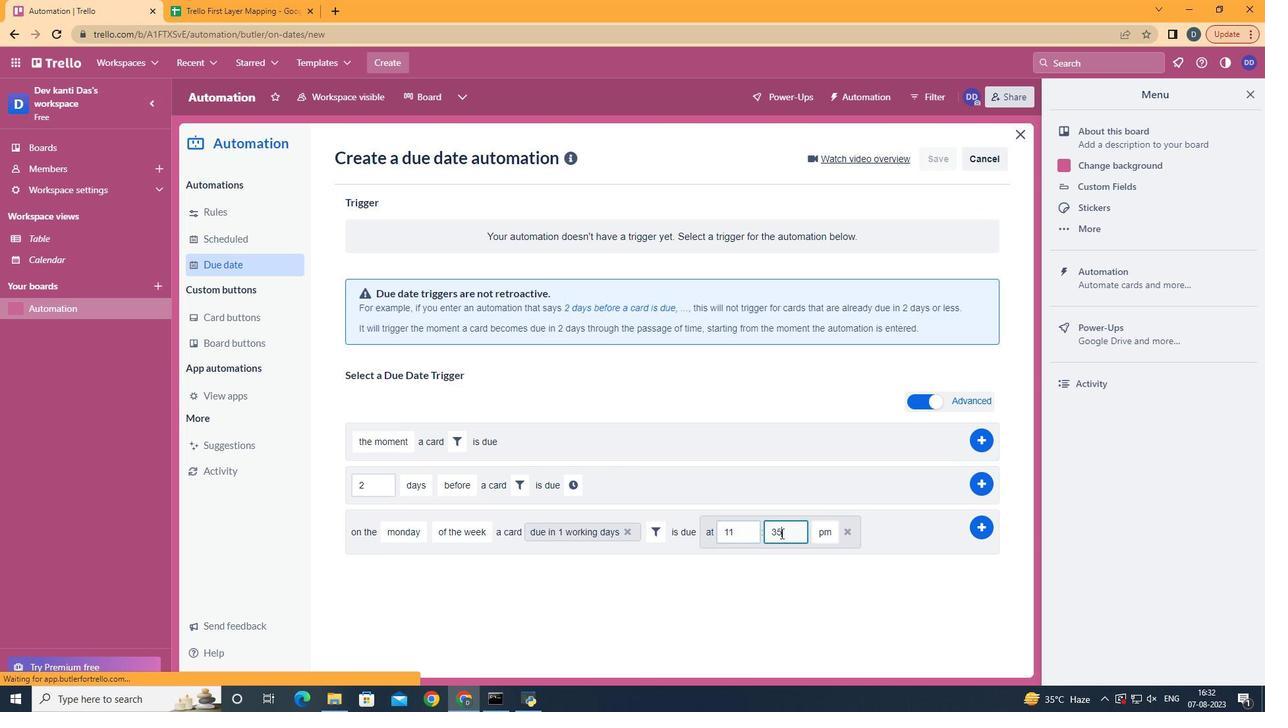 
Action: Key pressed <Key.backspace><Key.backspace>00
Screenshot: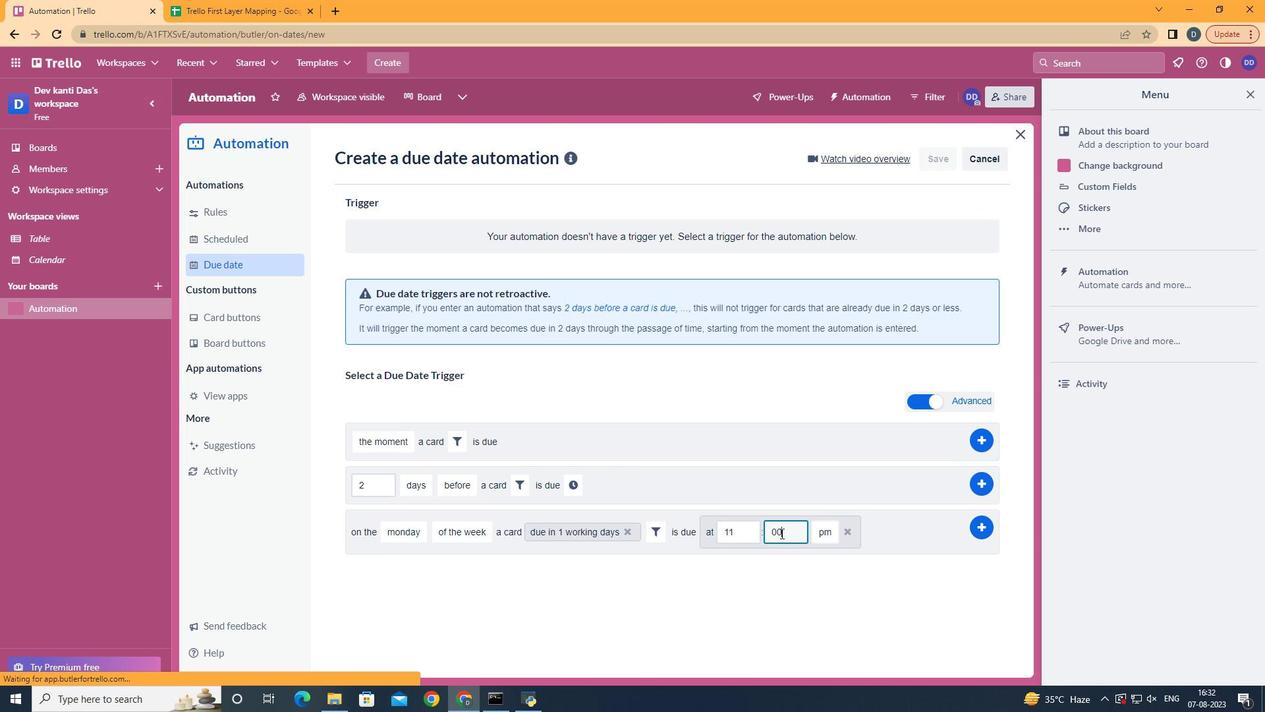 
Action: Mouse moved to (836, 556)
Screenshot: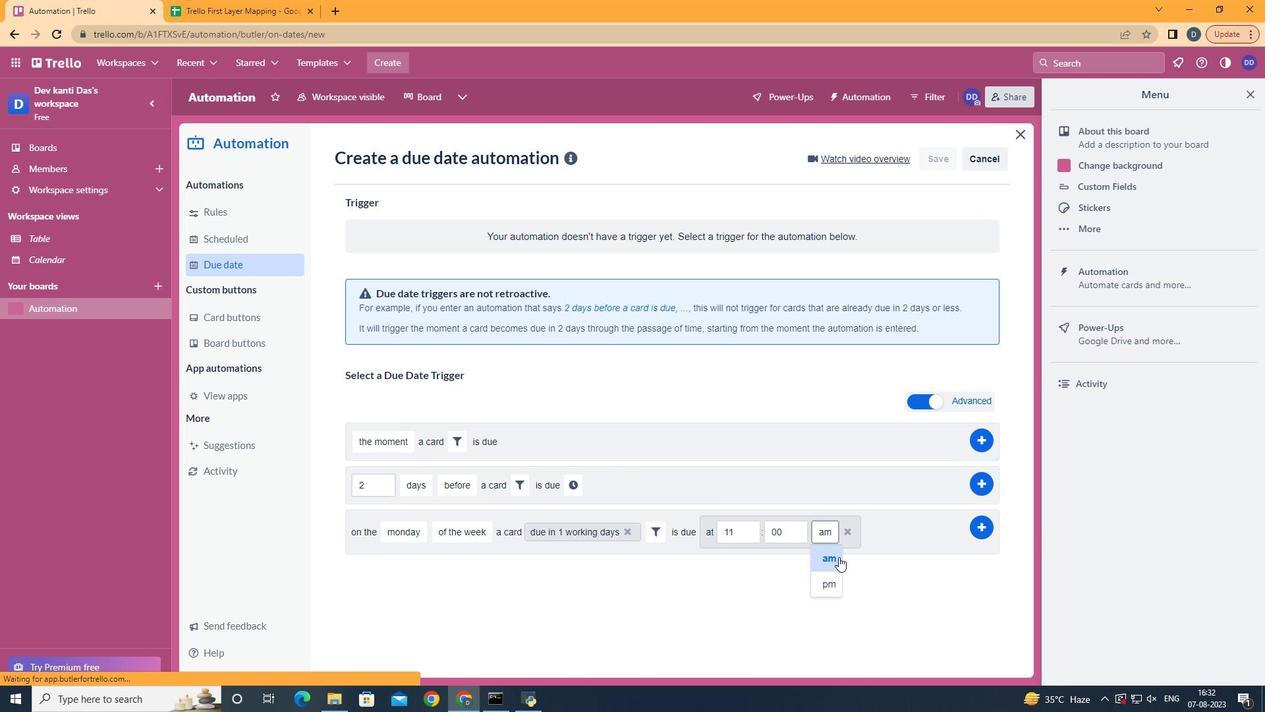 
Action: Mouse pressed left at (836, 556)
Screenshot: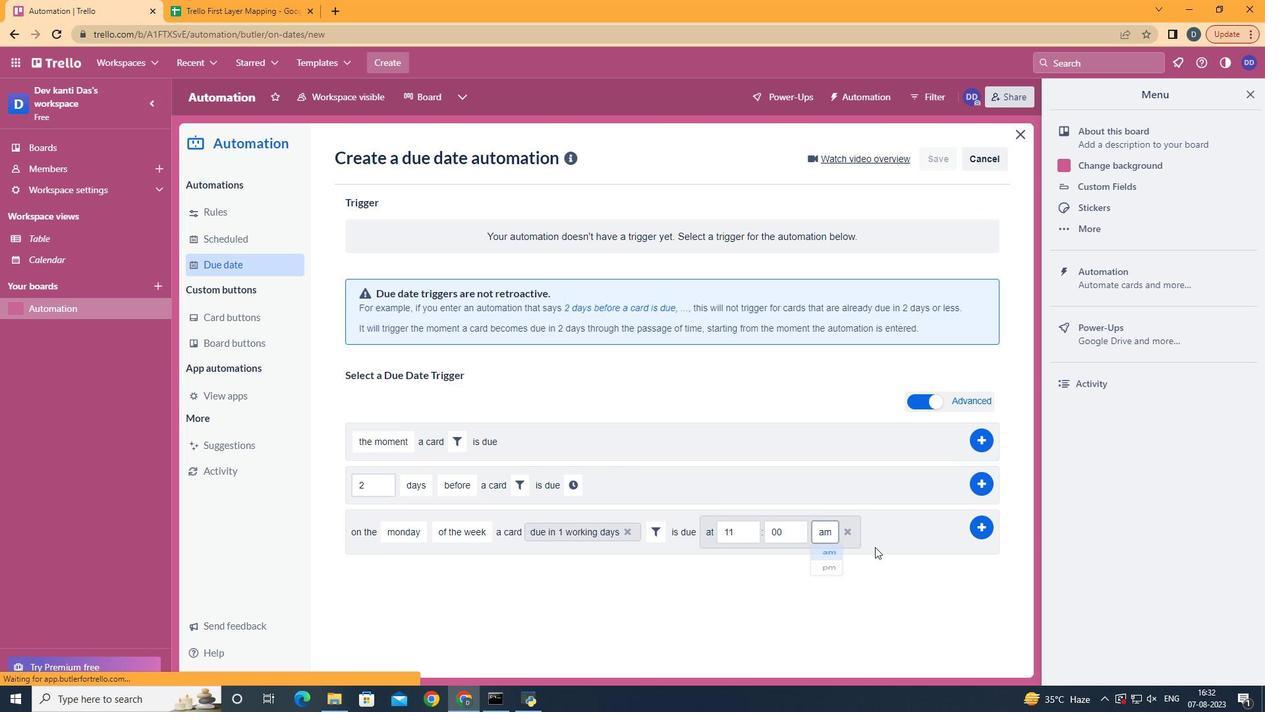 
Action: Mouse moved to (984, 528)
Screenshot: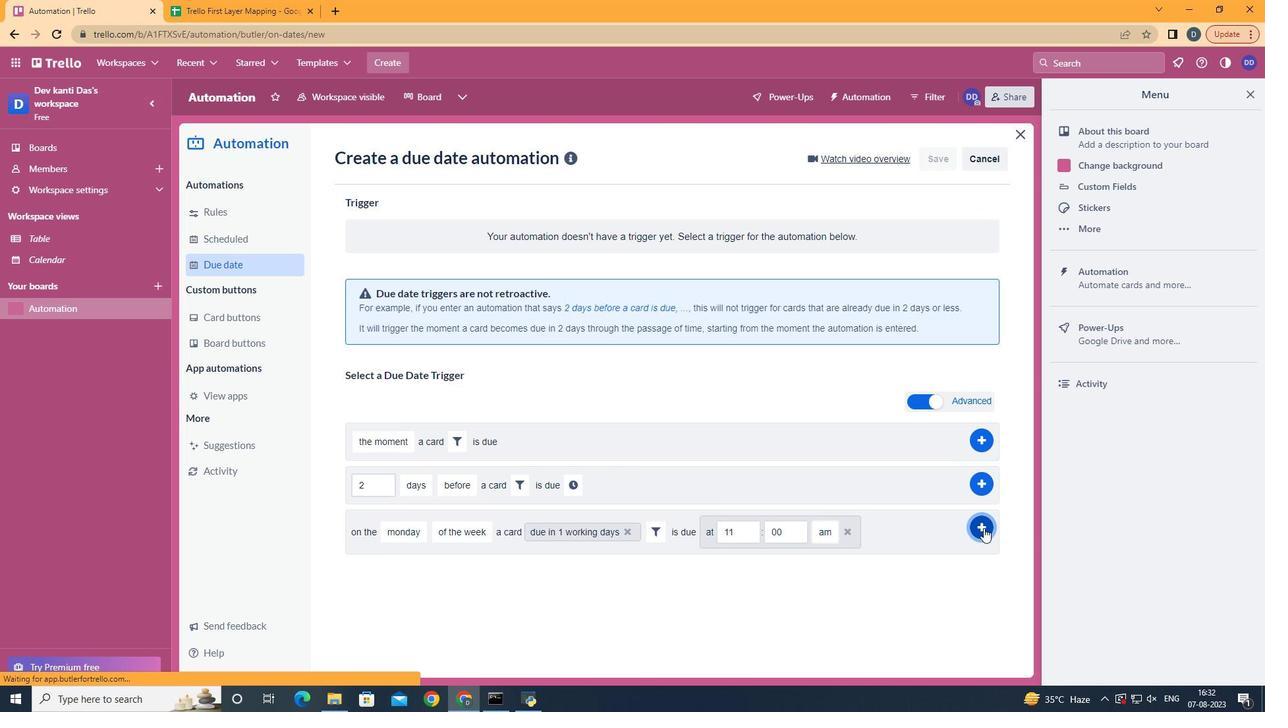 
Action: Mouse pressed left at (984, 528)
Screenshot: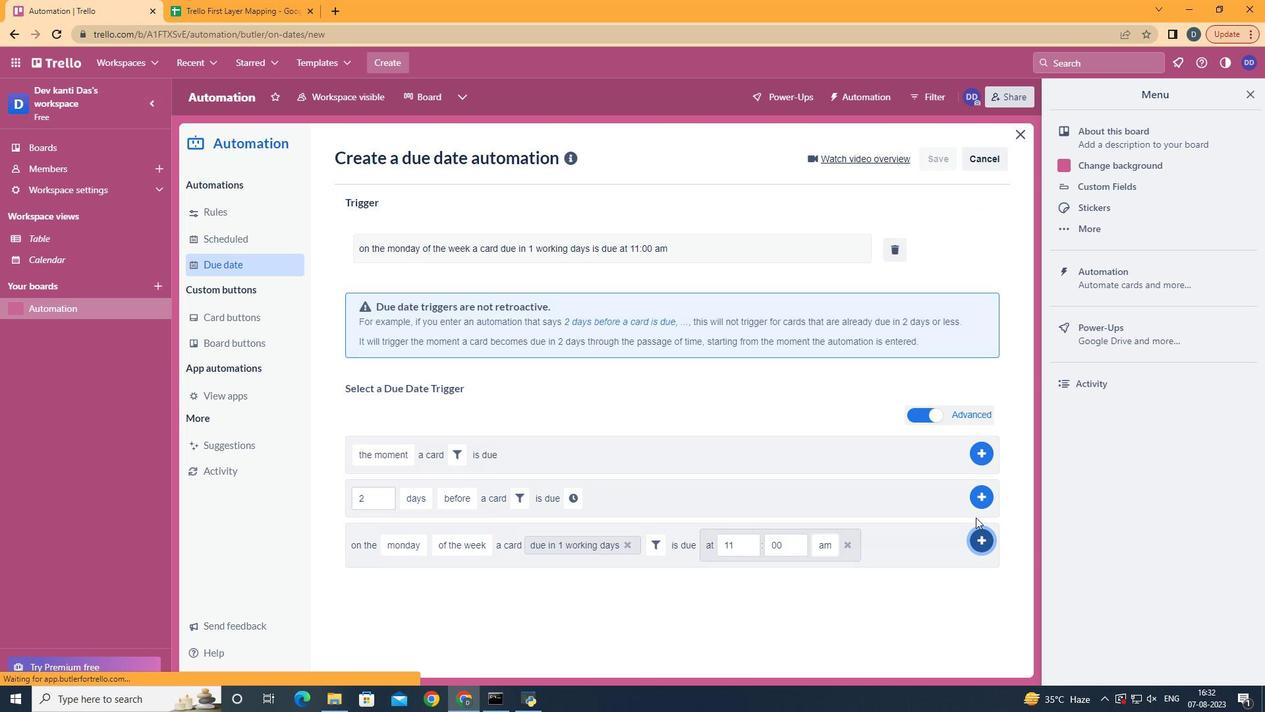 
Action: Mouse moved to (684, 245)
Screenshot: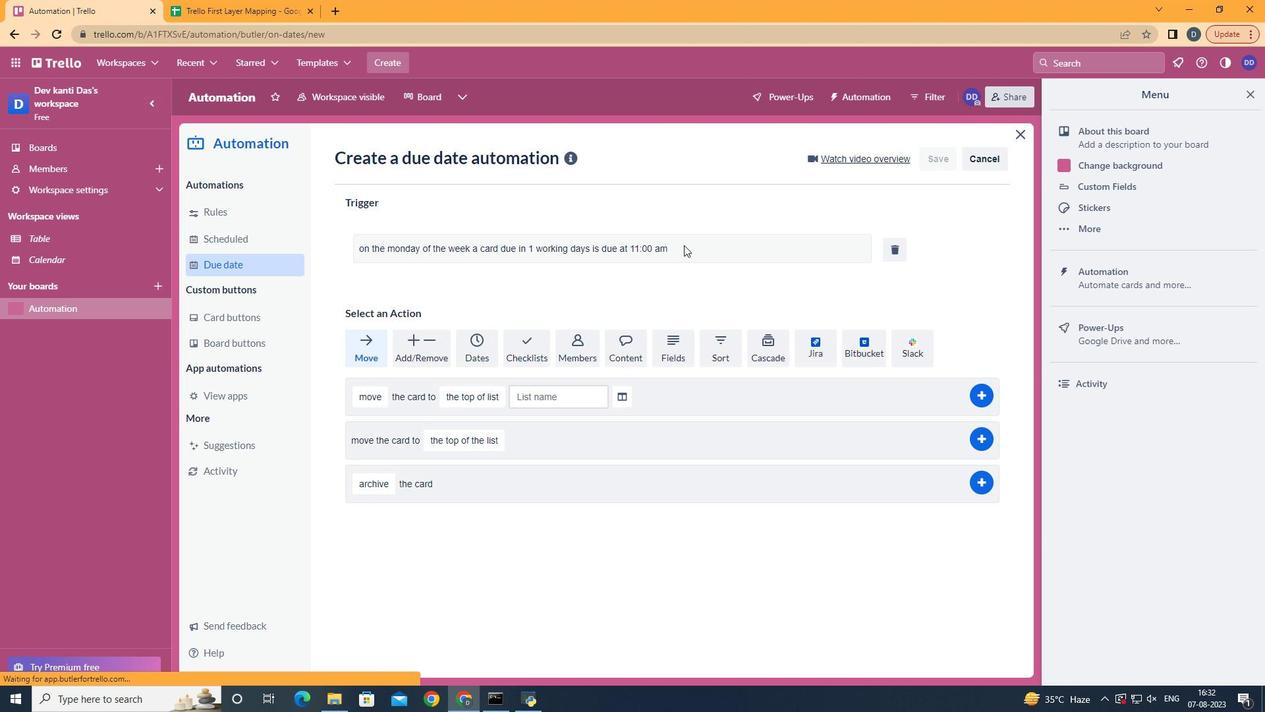 
